 Task: Explore satellite view of the Petrified Forest National Park.
Action: Mouse moved to (54, 37)
Screenshot: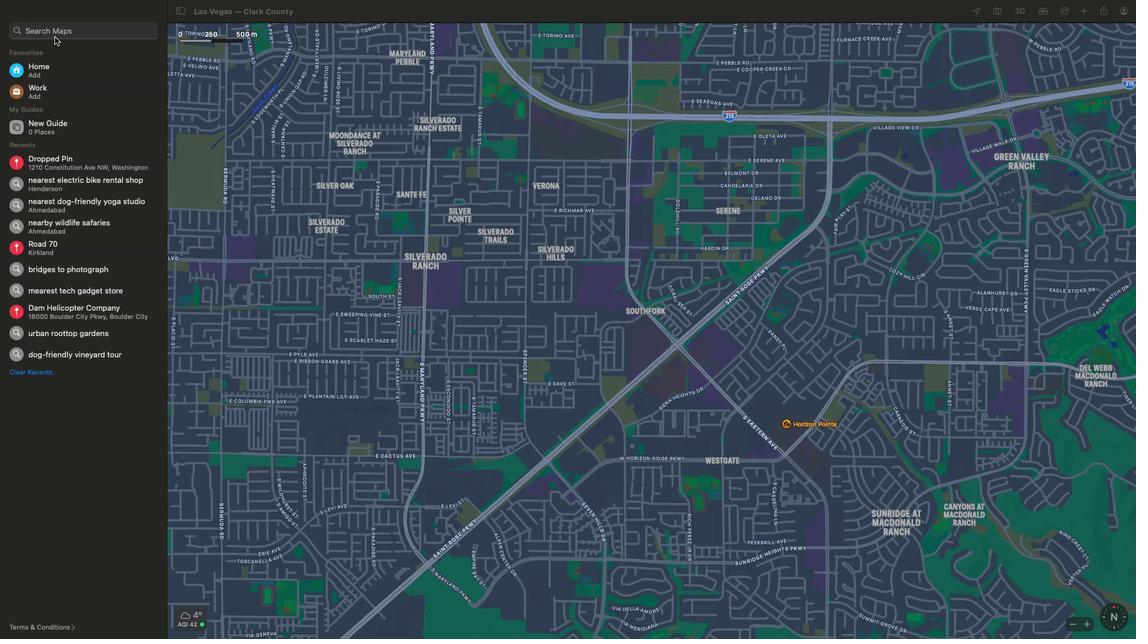 
Action: Mouse pressed left at (54, 37)
Screenshot: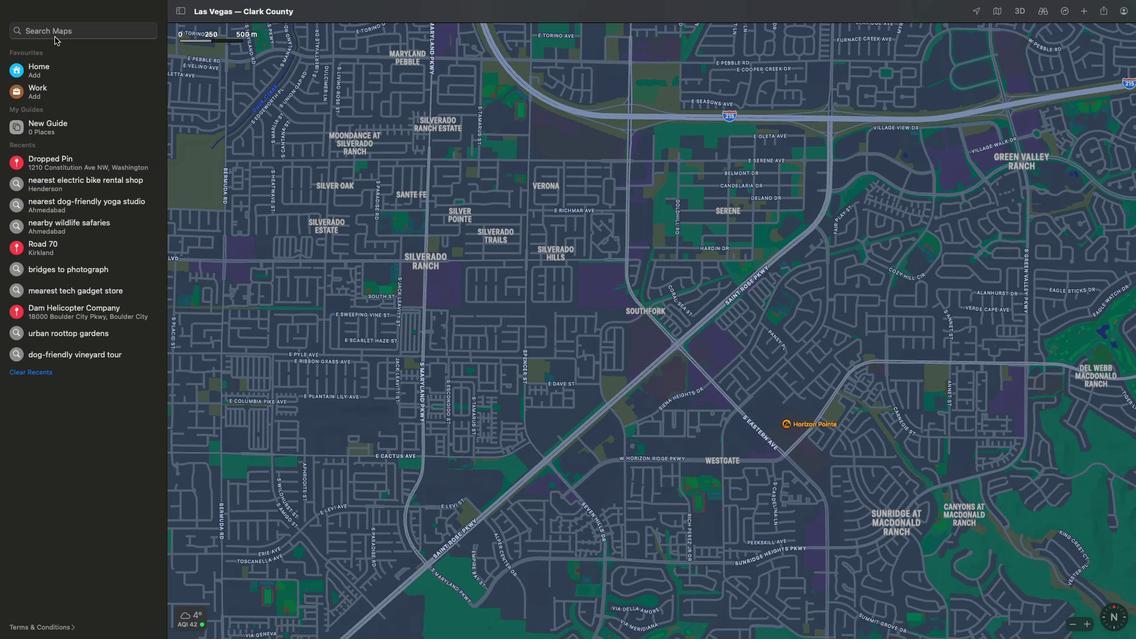 
Action: Mouse moved to (55, 31)
Screenshot: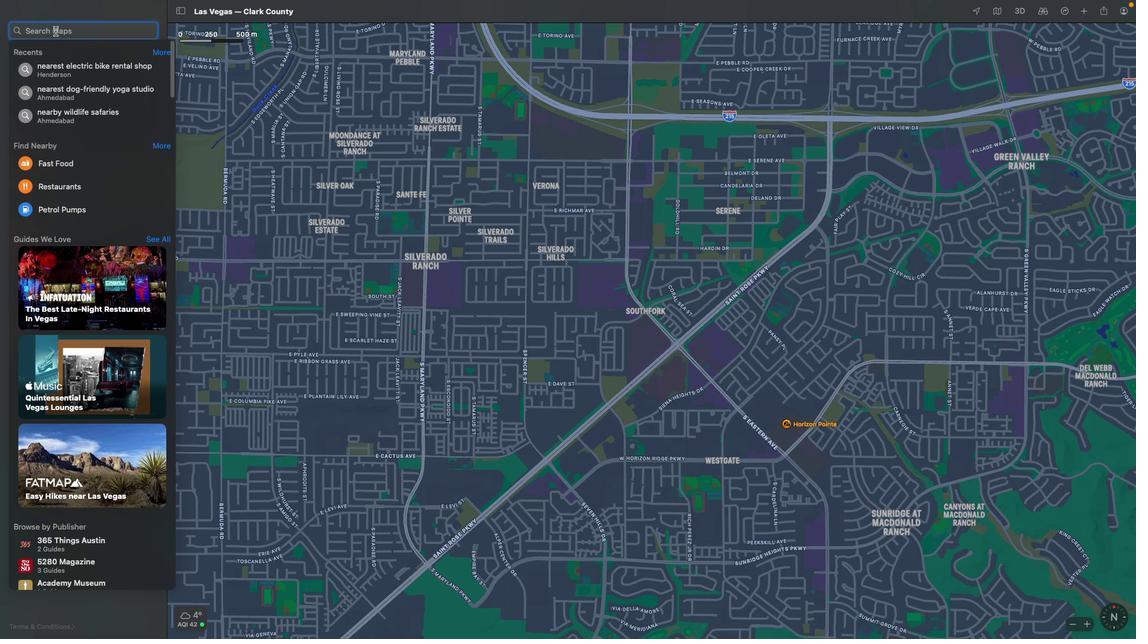 
Action: Key pressed Key.shift'P''e''t''r''i''f''i''e''d'Key.space'f''o''r''e''s''t'Key.spaceKey.shift'N''a''t''i''o'Key.backspace'o''n''a''l'Key.spaceKey.shift'p''a''r''k'Key.spaceKey.enter
Screenshot: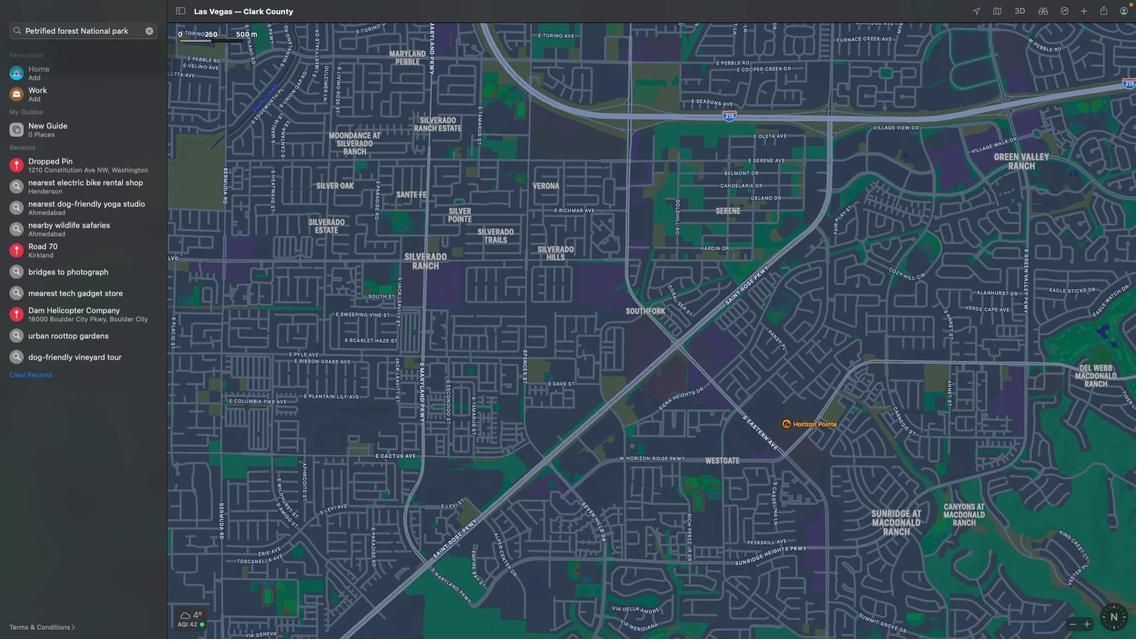 
Action: Mouse moved to (1003, 10)
Screenshot: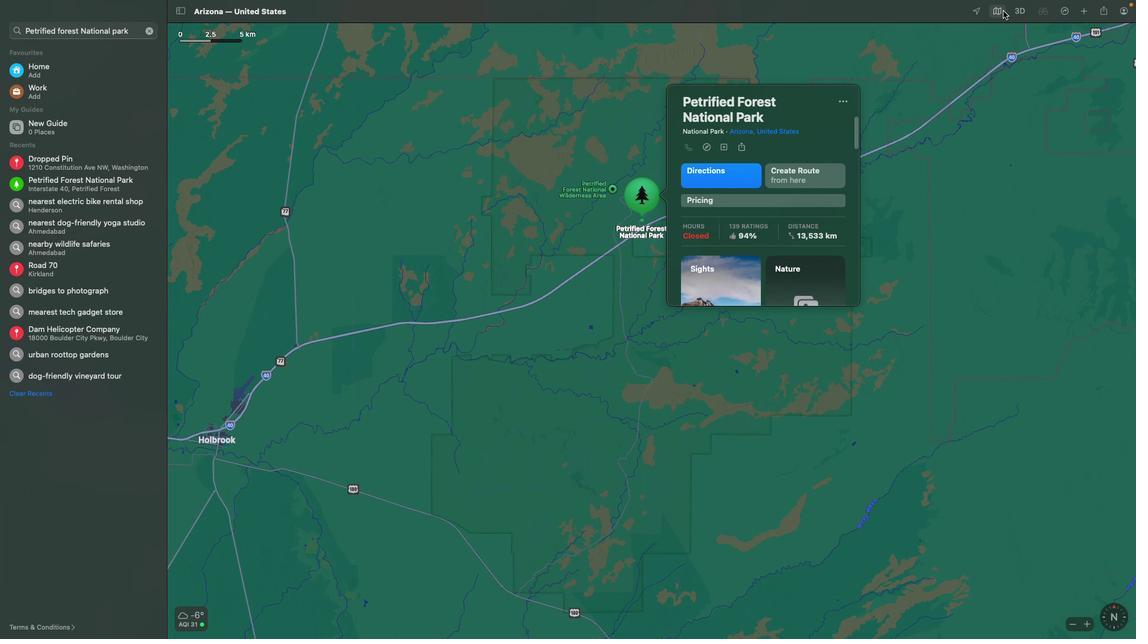 
Action: Mouse pressed left at (1003, 10)
Screenshot: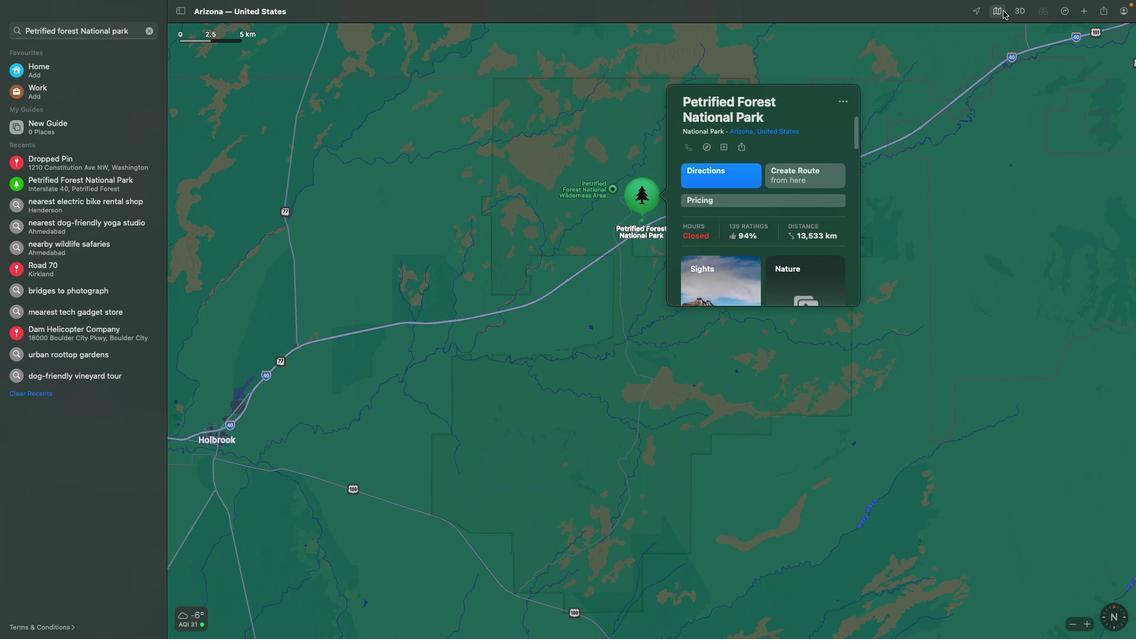 
Action: Mouse moved to (1042, 130)
Screenshot: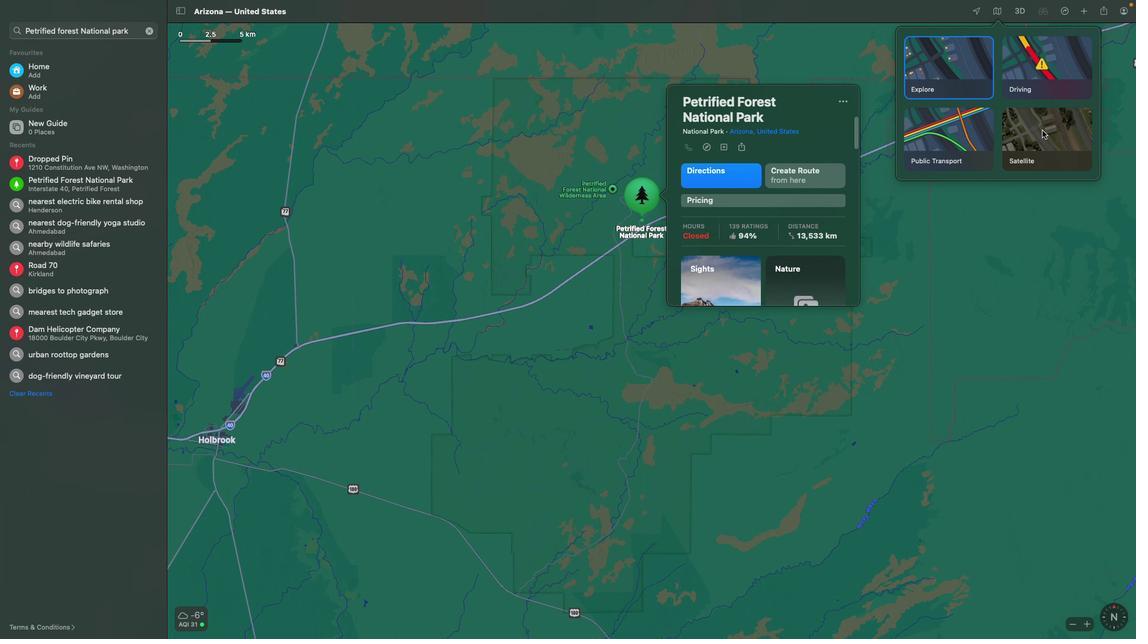 
Action: Mouse pressed left at (1042, 130)
Screenshot: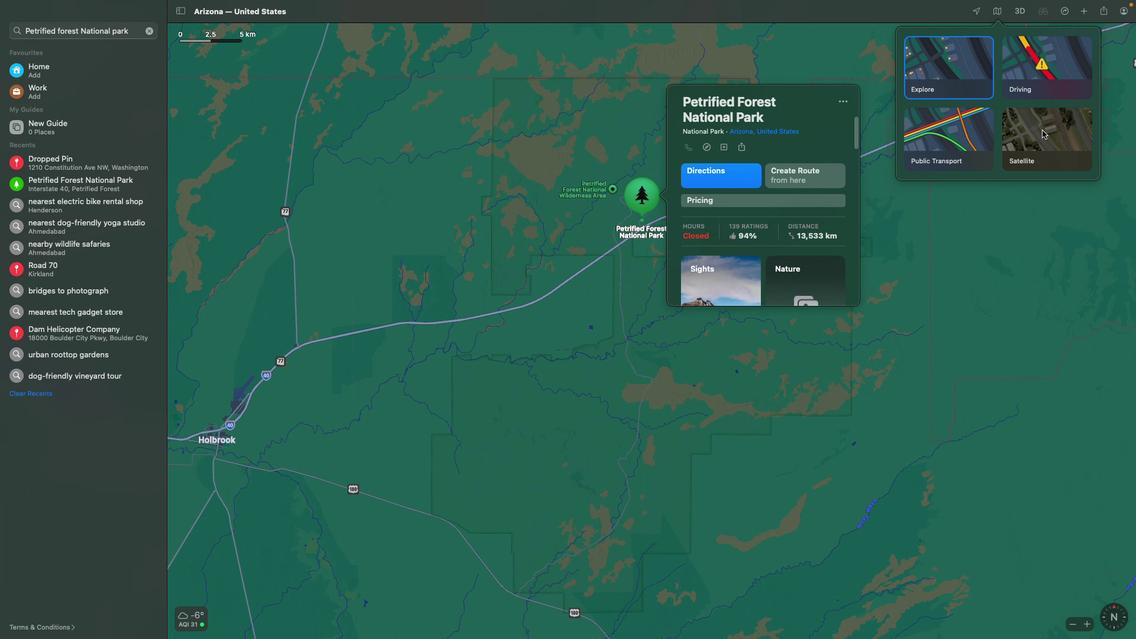 
Action: Mouse moved to (623, 267)
Screenshot: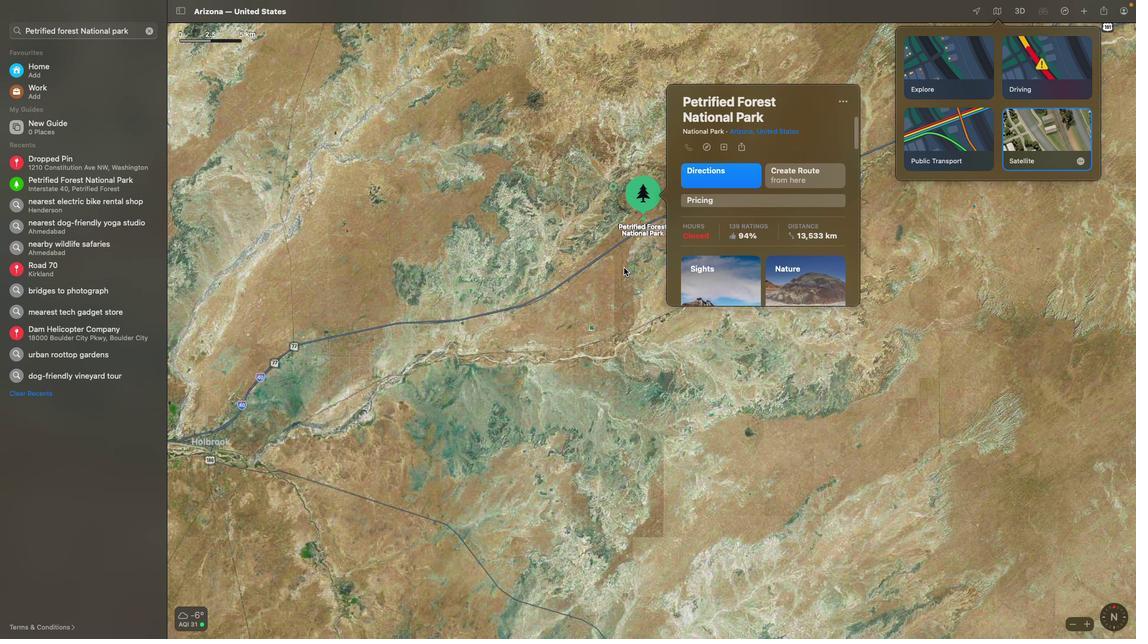 
Action: Mouse scrolled (623, 267) with delta (0, 0)
Screenshot: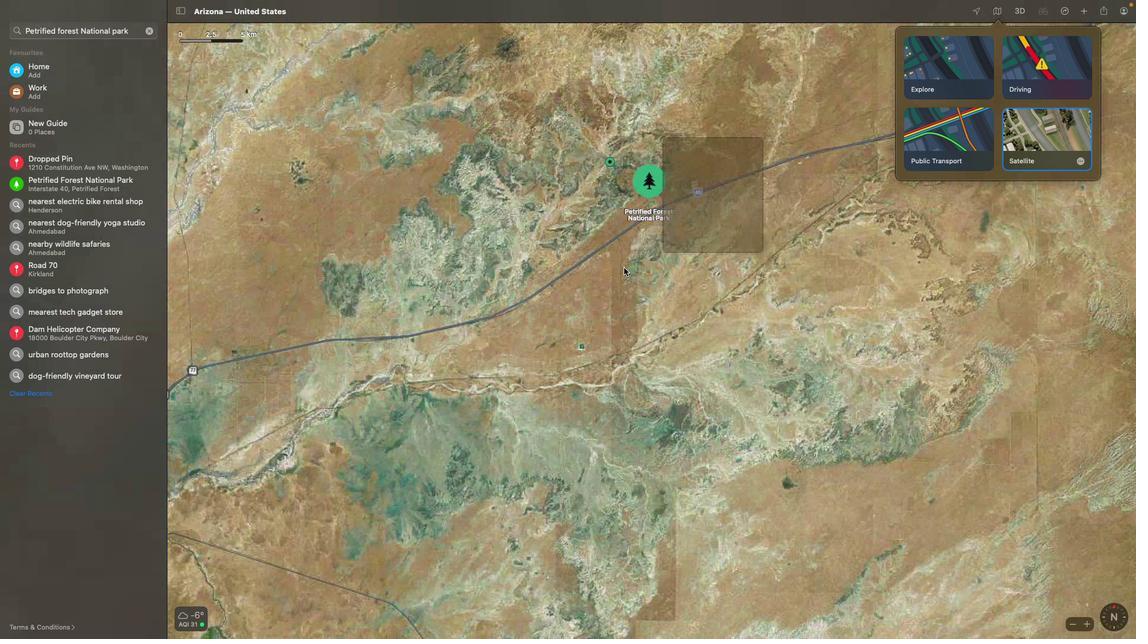 
Action: Mouse scrolled (623, 267) with delta (0, 0)
Screenshot: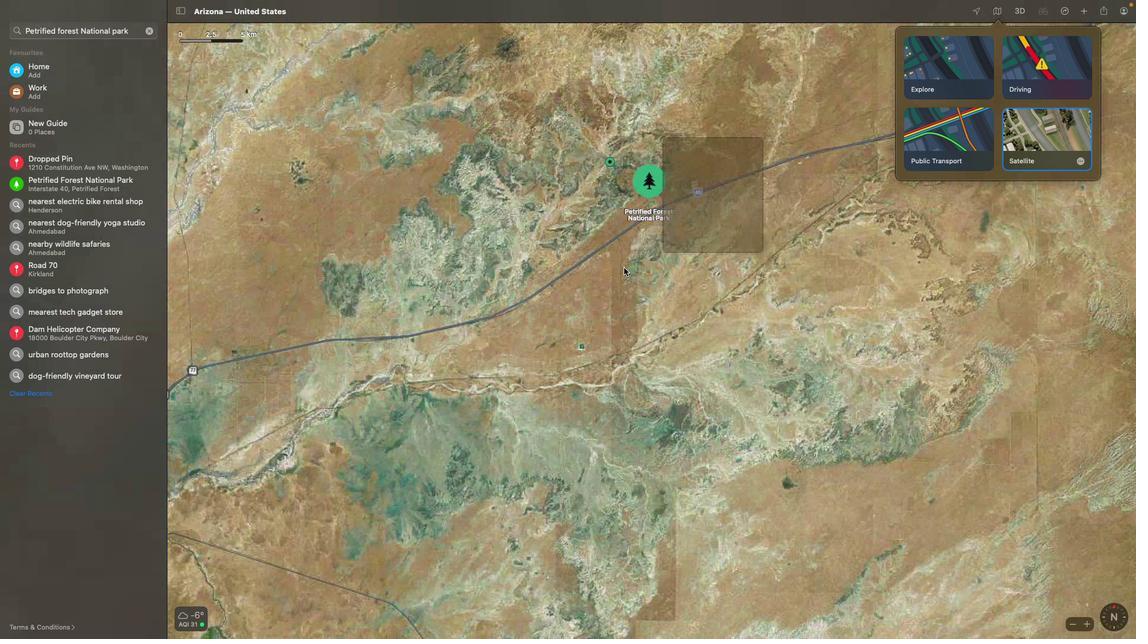 
Action: Mouse scrolled (623, 267) with delta (0, 1)
Screenshot: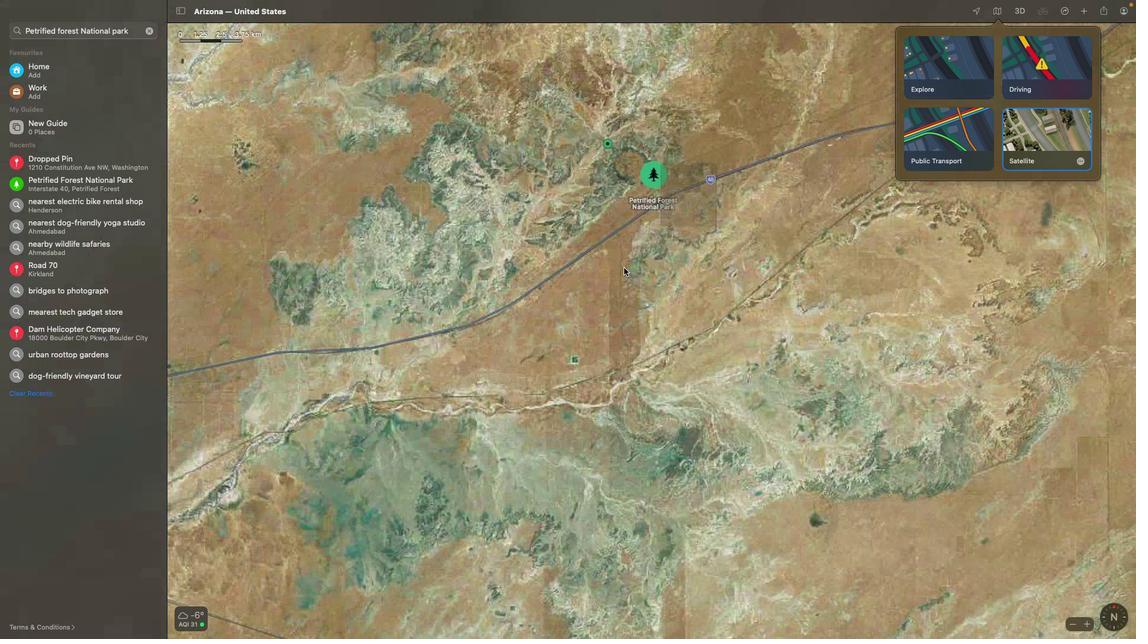 
Action: Mouse scrolled (623, 267) with delta (0, 2)
Screenshot: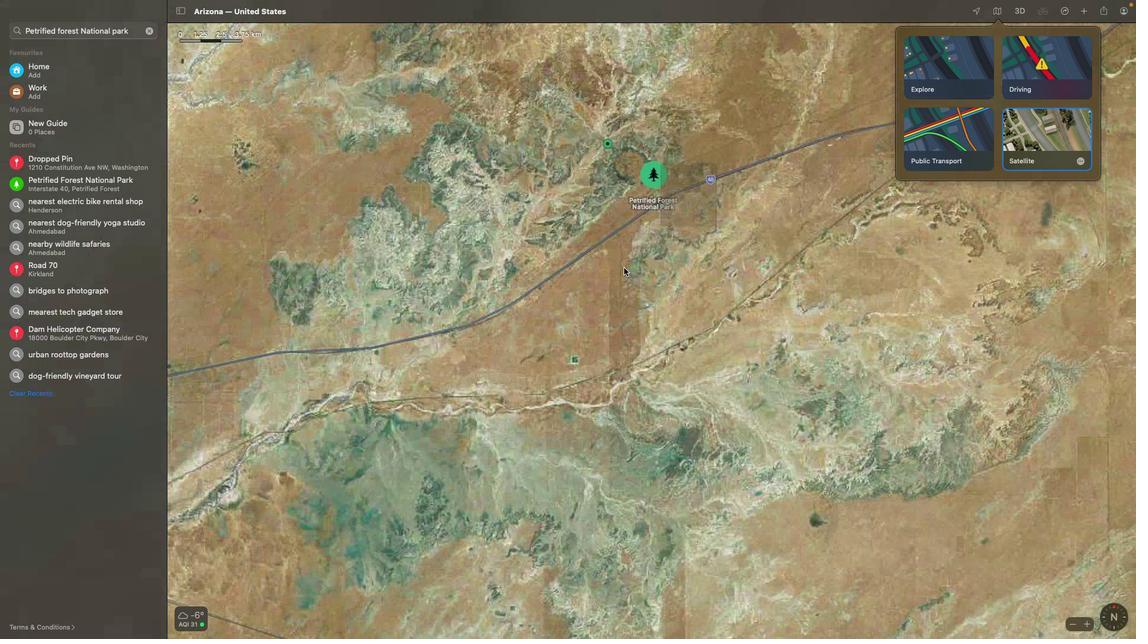 
Action: Mouse scrolled (623, 267) with delta (0, 3)
Screenshot: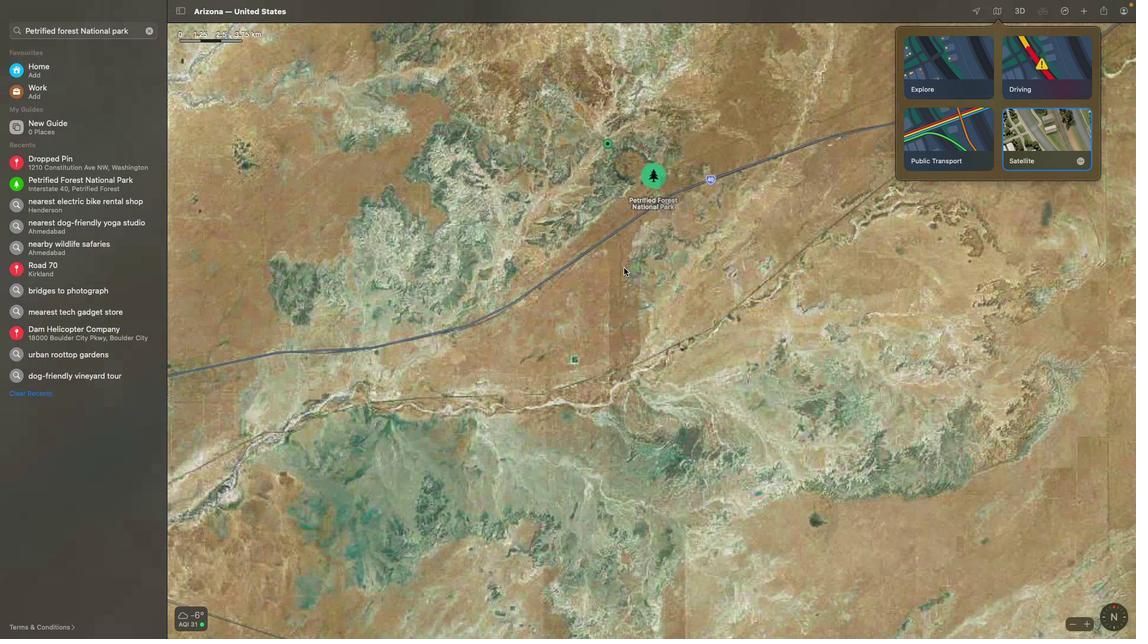 
Action: Mouse scrolled (623, 267) with delta (0, 0)
Screenshot: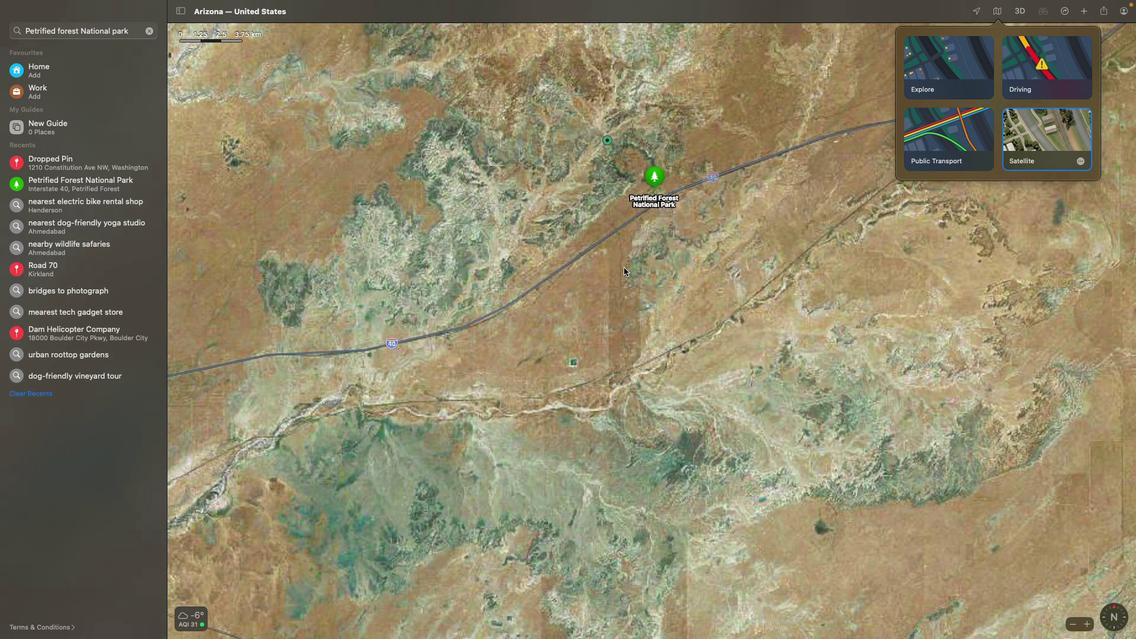 
Action: Mouse scrolled (623, 267) with delta (0, 0)
Screenshot: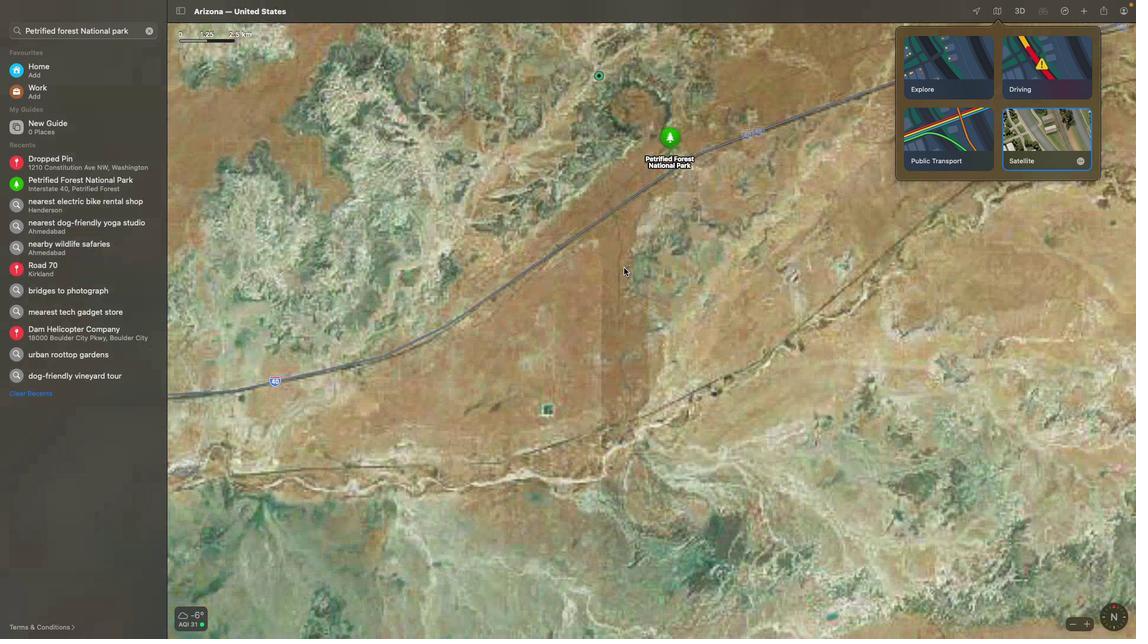 
Action: Mouse scrolled (623, 267) with delta (0, 1)
Screenshot: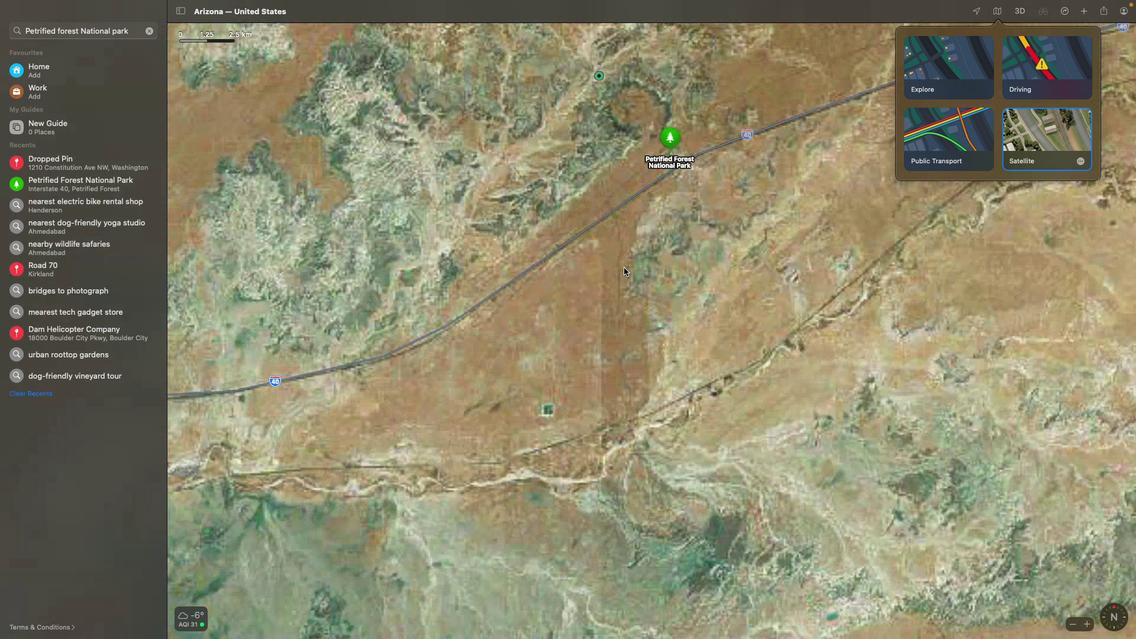 
Action: Mouse scrolled (623, 267) with delta (0, 2)
Screenshot: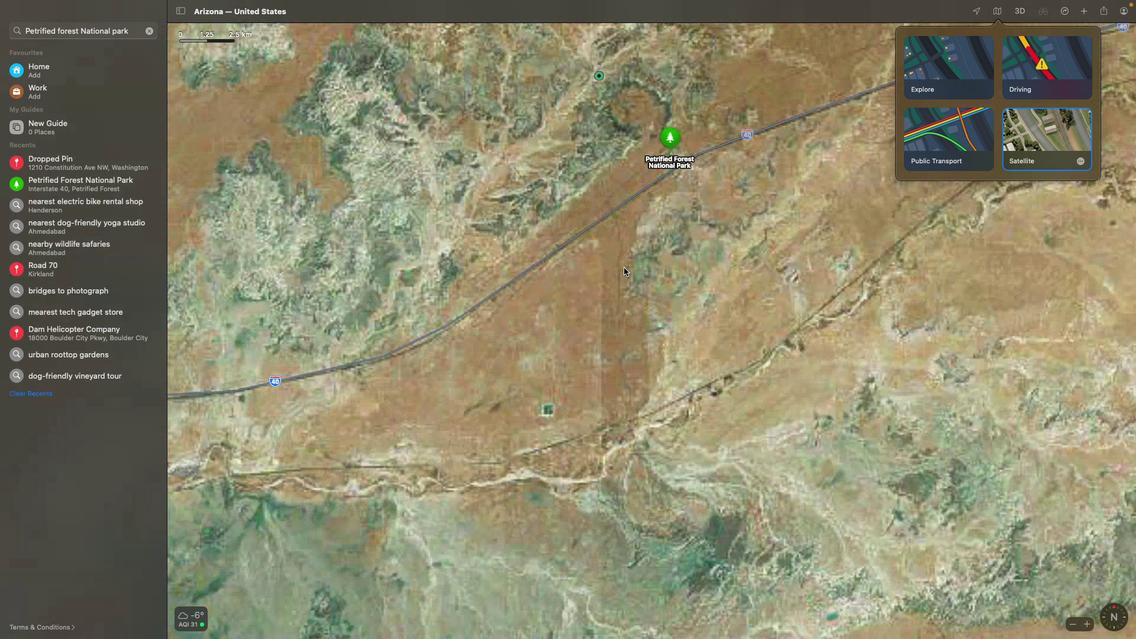 
Action: Mouse scrolled (623, 267) with delta (0, 3)
Screenshot: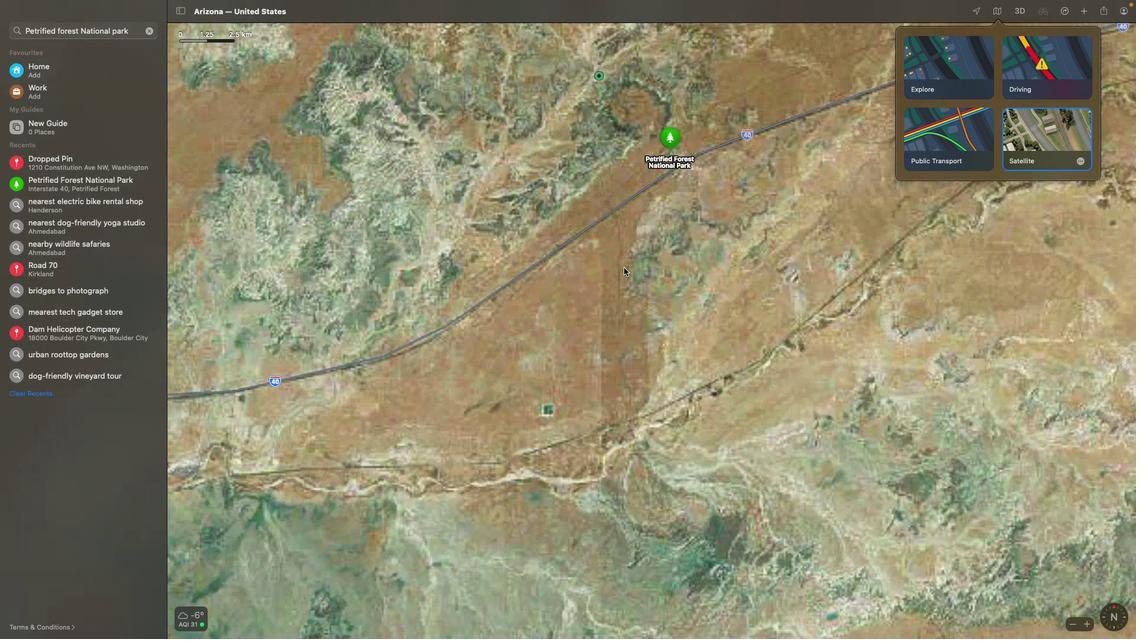 
Action: Mouse moved to (645, 228)
Screenshot: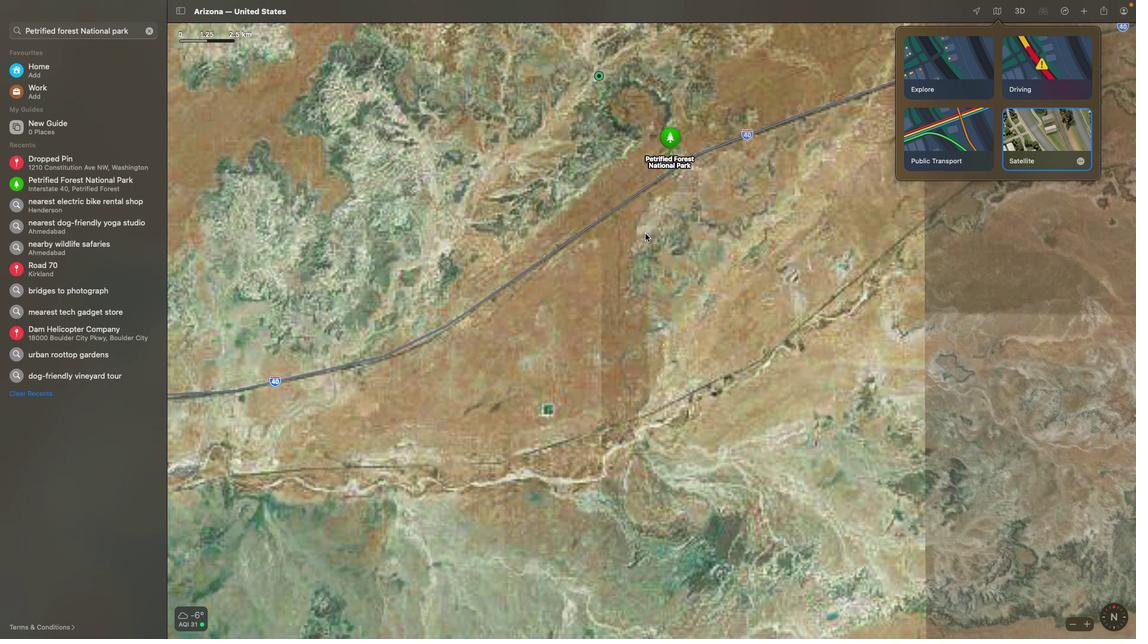 
Action: Mouse pressed left at (645, 228)
Screenshot: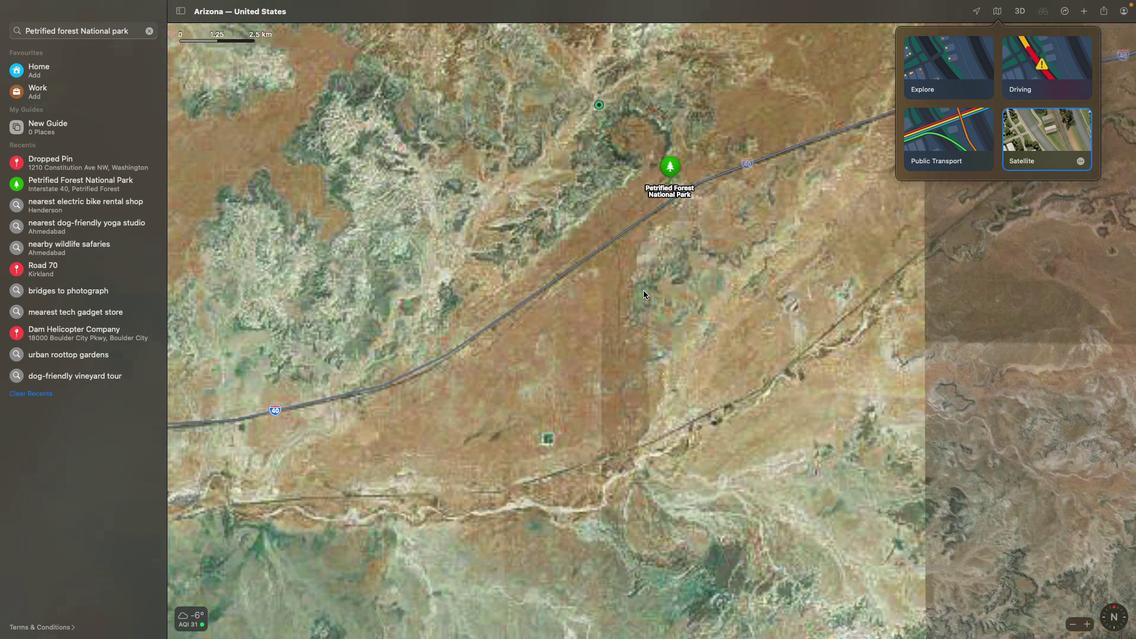 
Action: Mouse moved to (638, 352)
Screenshot: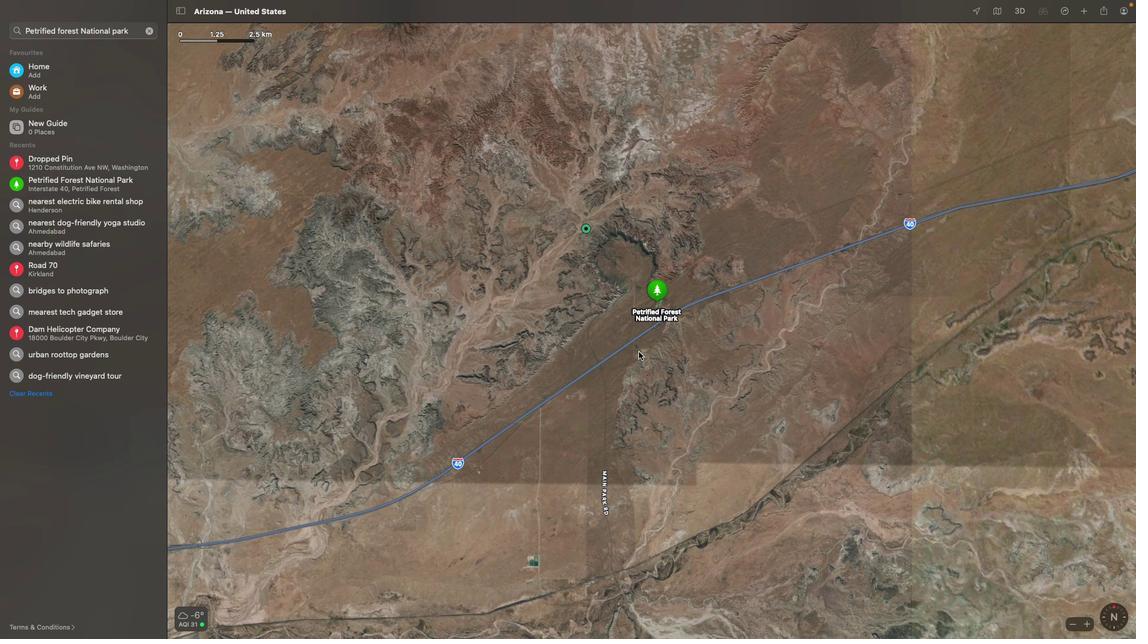 
Action: Mouse scrolled (638, 352) with delta (0, 0)
Screenshot: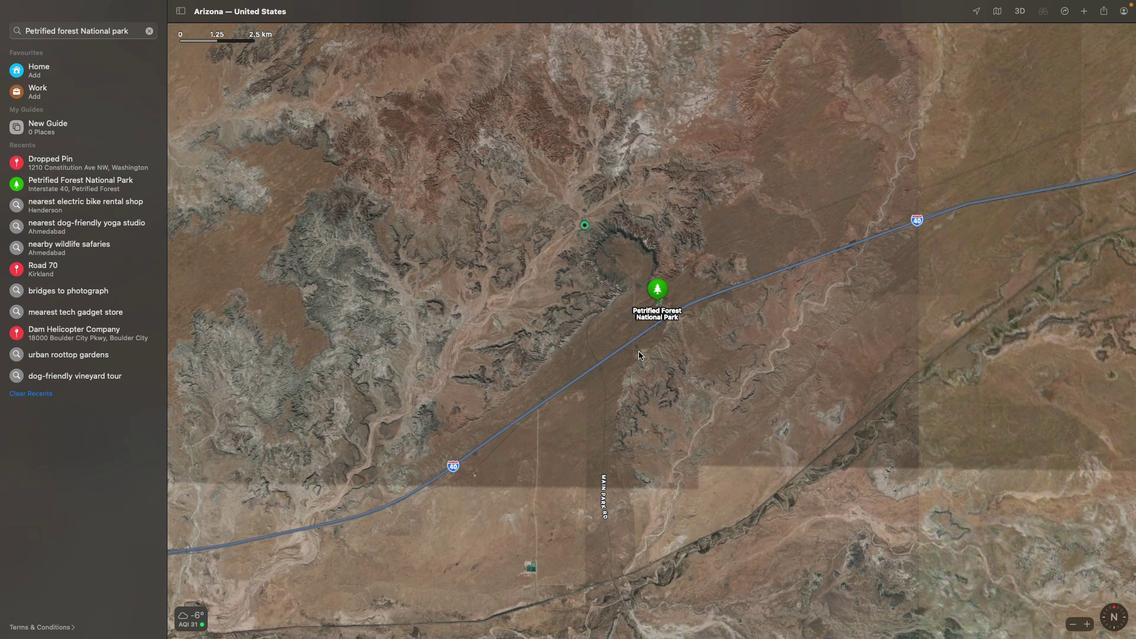 
Action: Mouse scrolled (638, 352) with delta (0, 0)
Screenshot: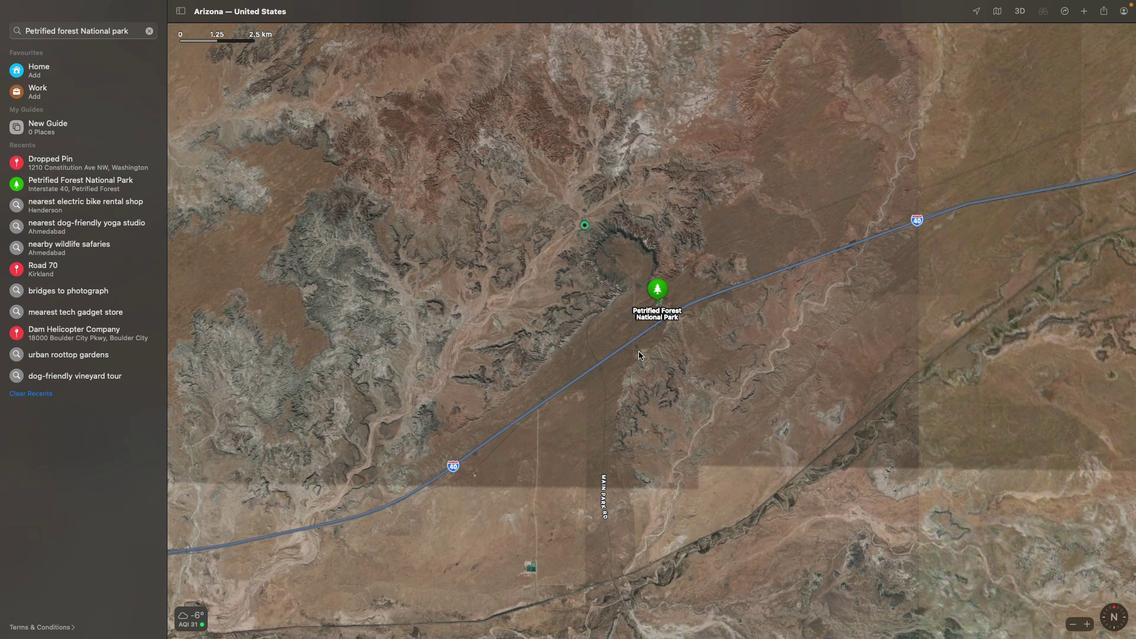 
Action: Mouse scrolled (638, 352) with delta (0, 1)
Screenshot: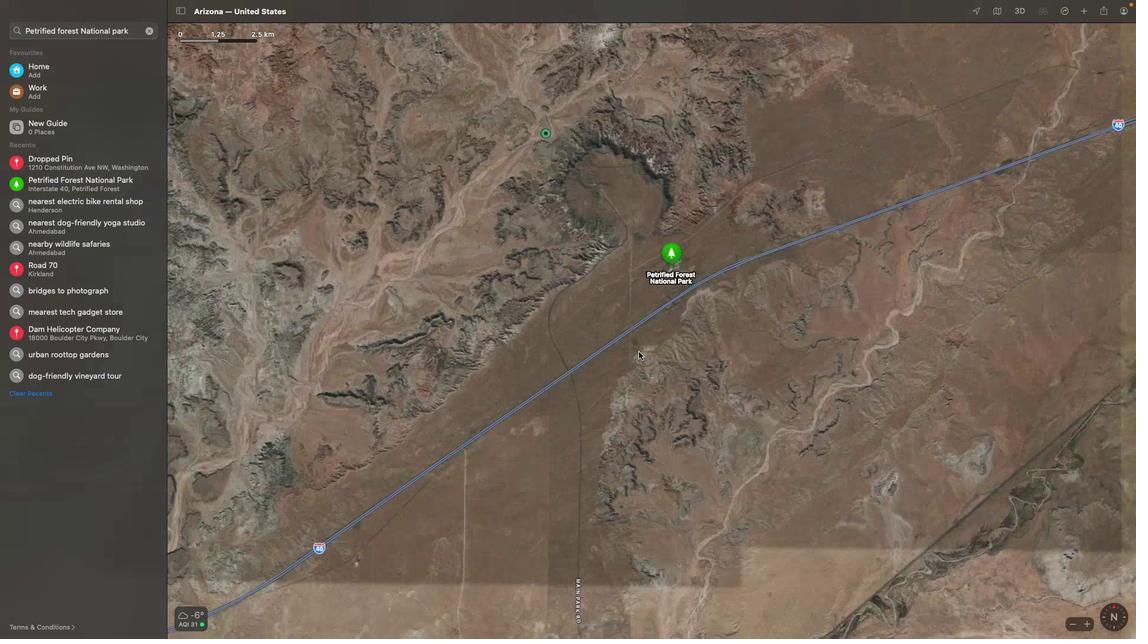
Action: Mouse scrolled (638, 352) with delta (0, 2)
Screenshot: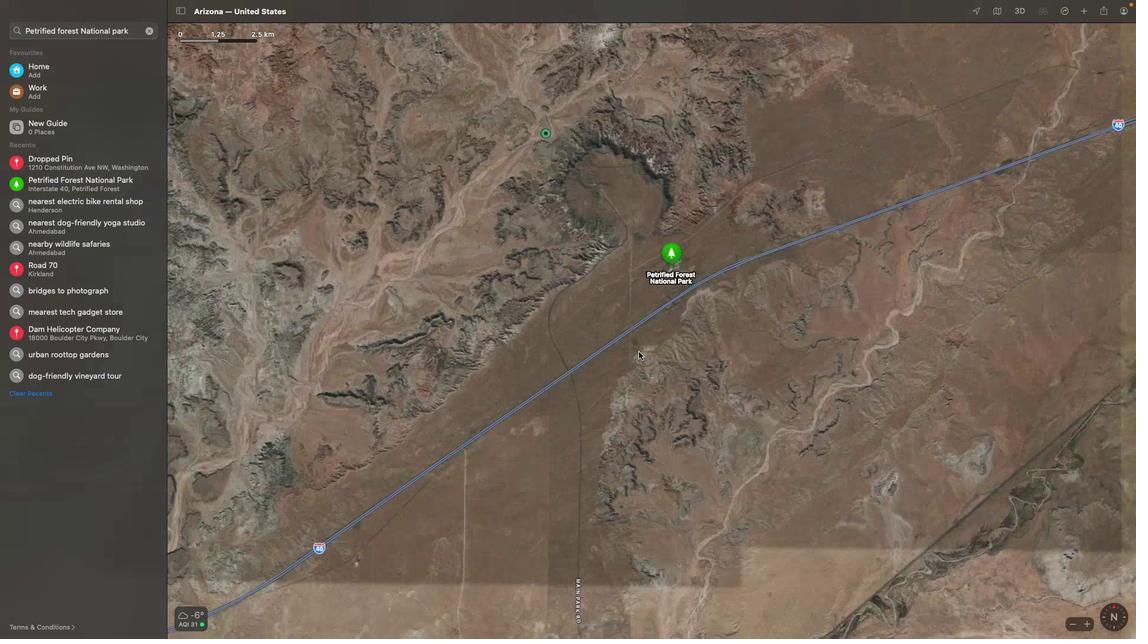
Action: Mouse scrolled (638, 352) with delta (0, 3)
Screenshot: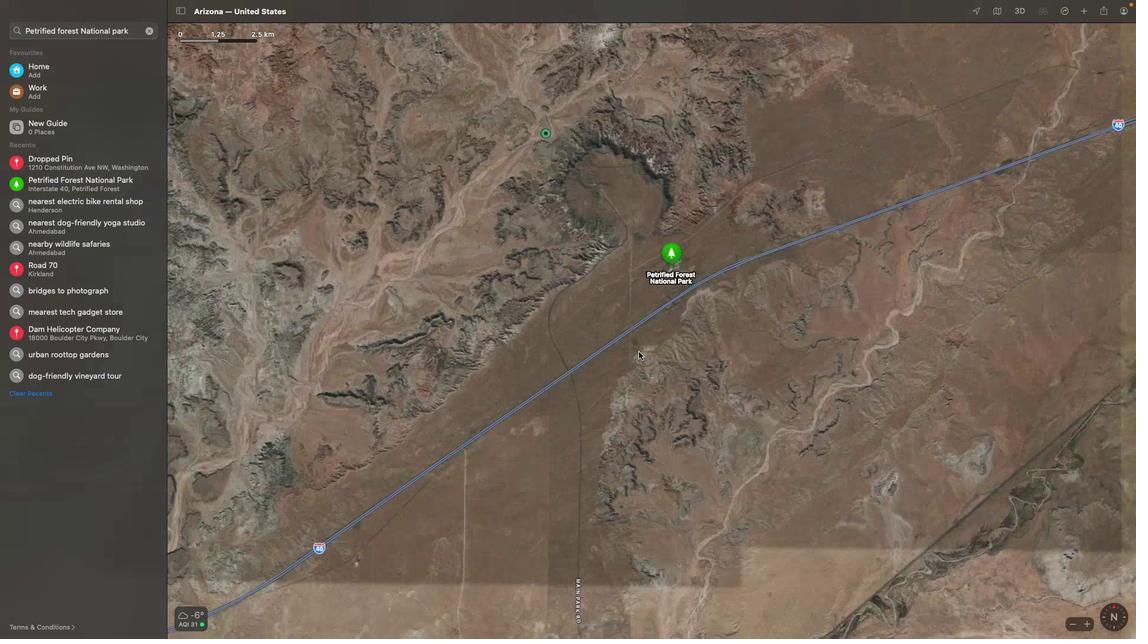 
Action: Mouse scrolled (638, 352) with delta (0, 4)
Screenshot: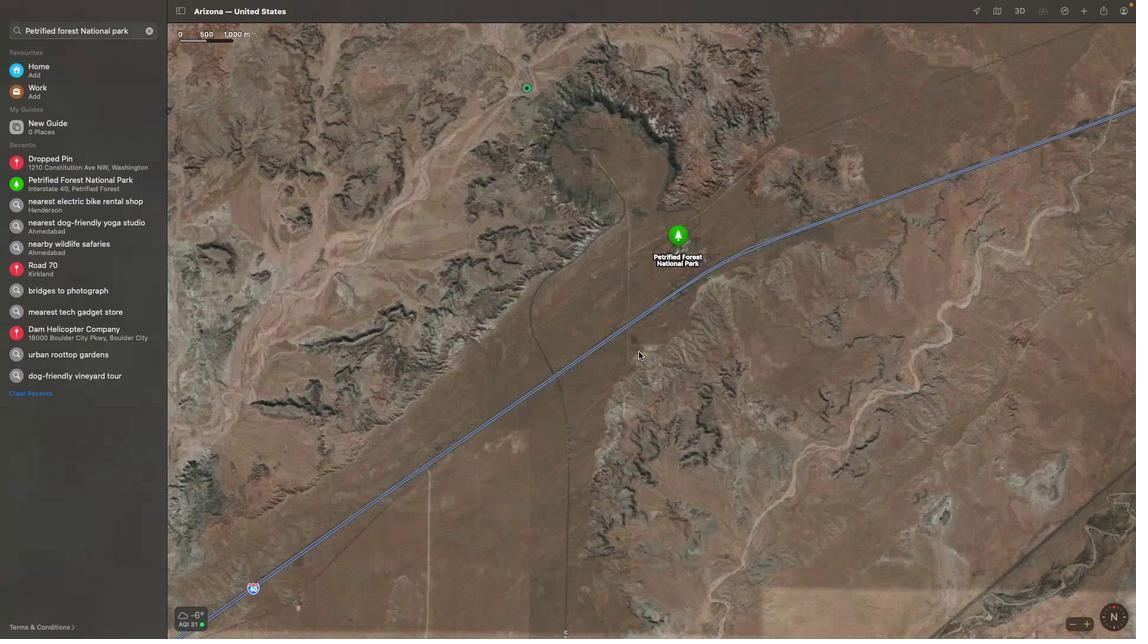 
Action: Mouse scrolled (638, 352) with delta (0, 4)
Screenshot: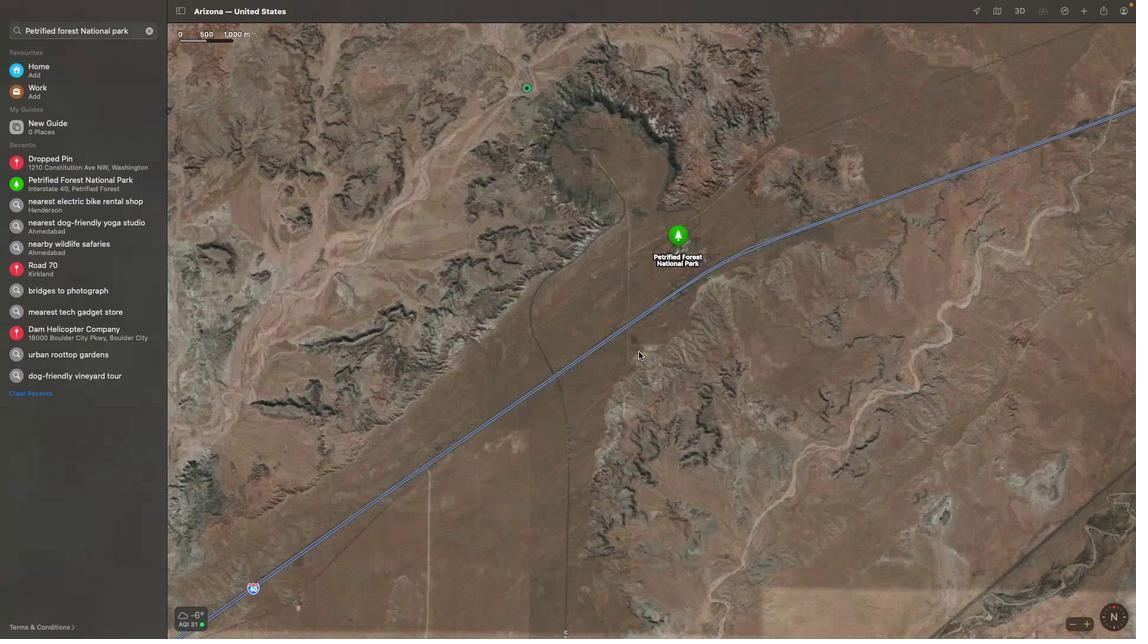 
Action: Mouse moved to (675, 288)
Screenshot: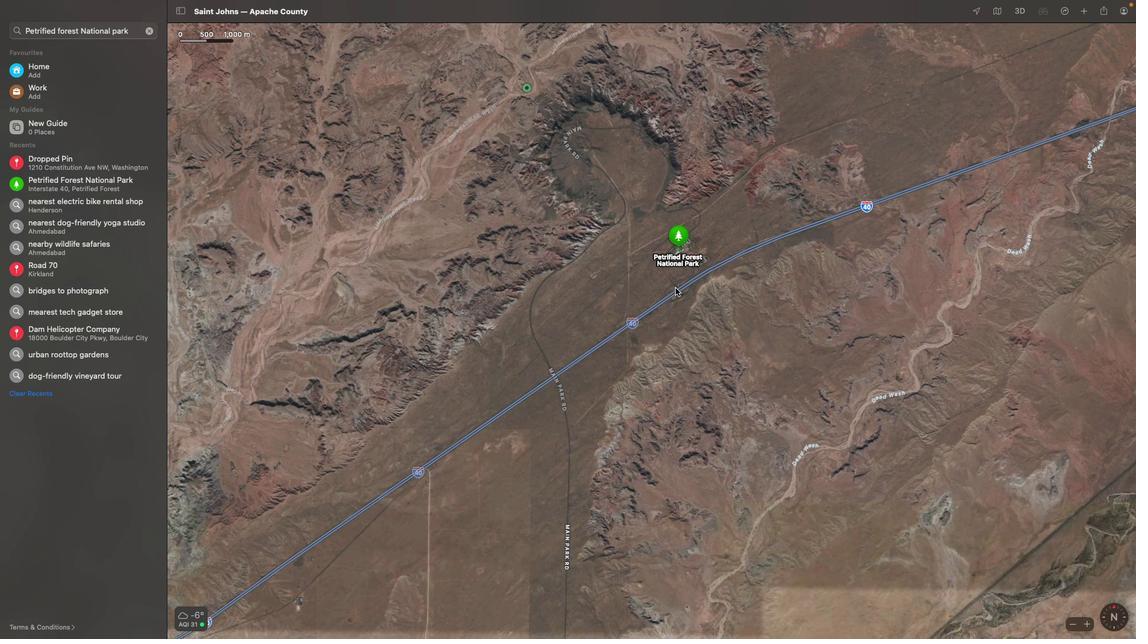 
Action: Mouse scrolled (675, 288) with delta (0, 0)
Screenshot: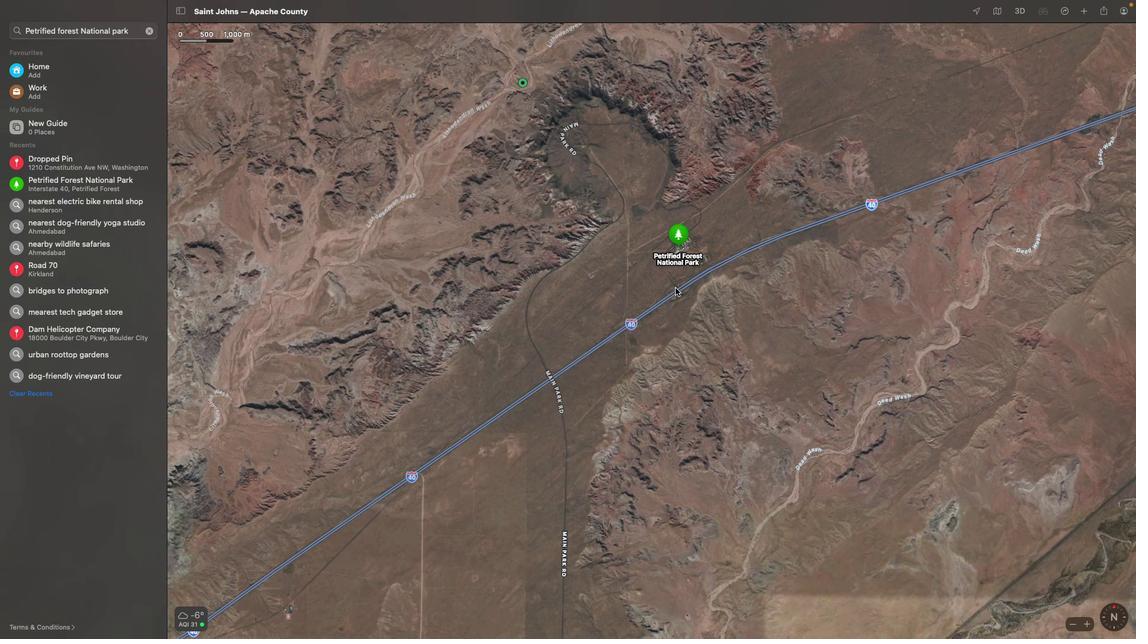 
Action: Mouse scrolled (675, 288) with delta (0, 0)
Screenshot: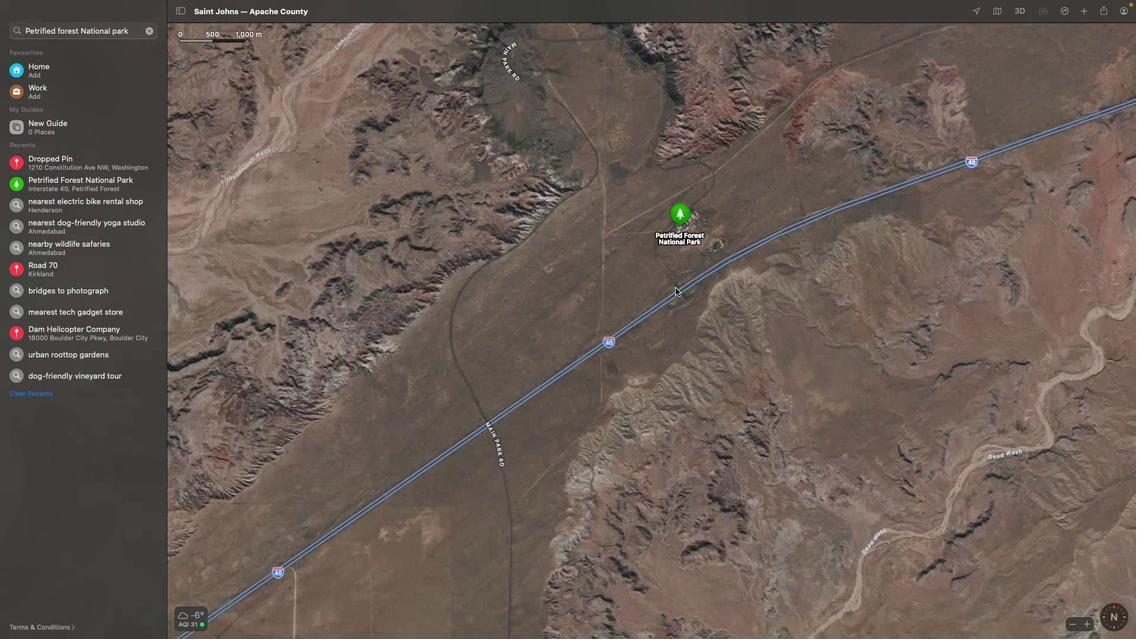 
Action: Mouse scrolled (675, 288) with delta (0, 1)
Screenshot: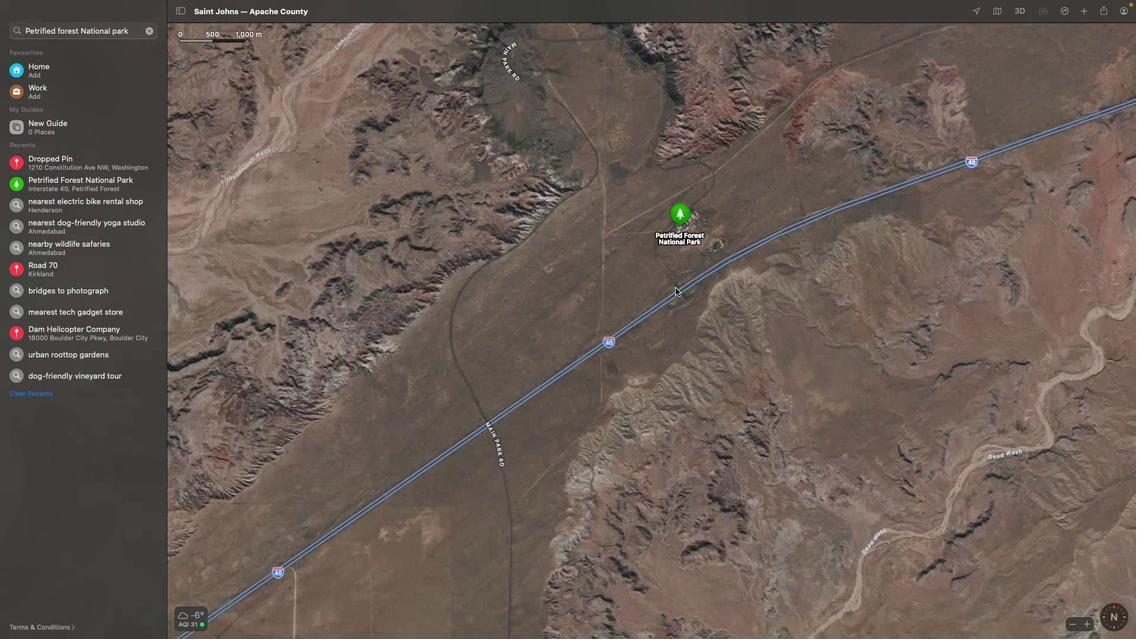 
Action: Mouse scrolled (675, 288) with delta (0, 2)
Screenshot: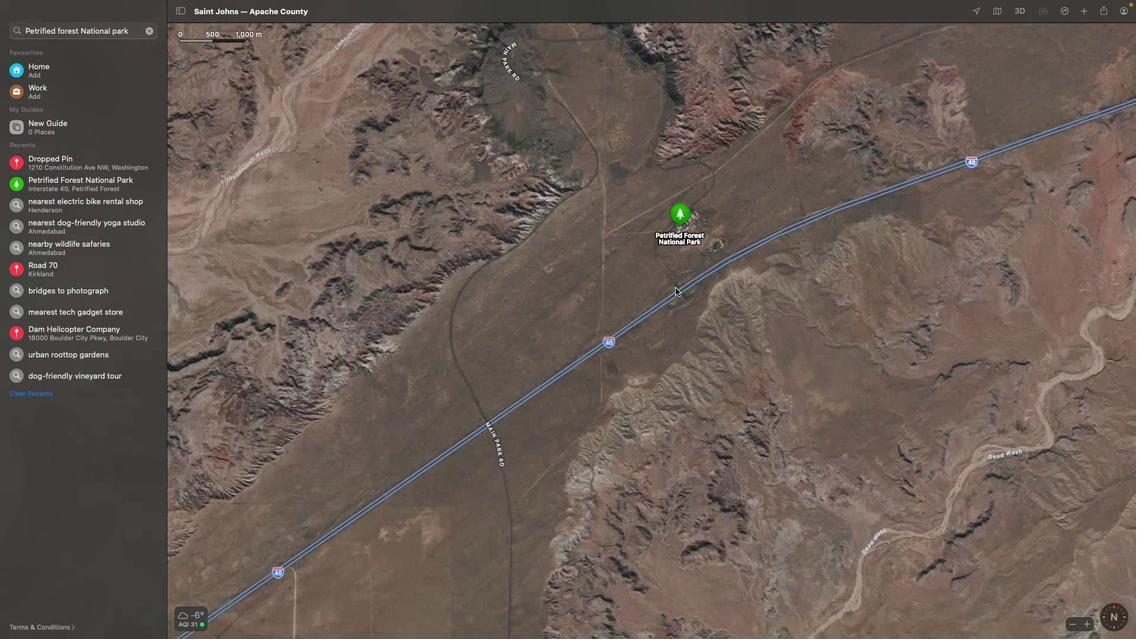 
Action: Mouse scrolled (675, 288) with delta (0, 3)
Screenshot: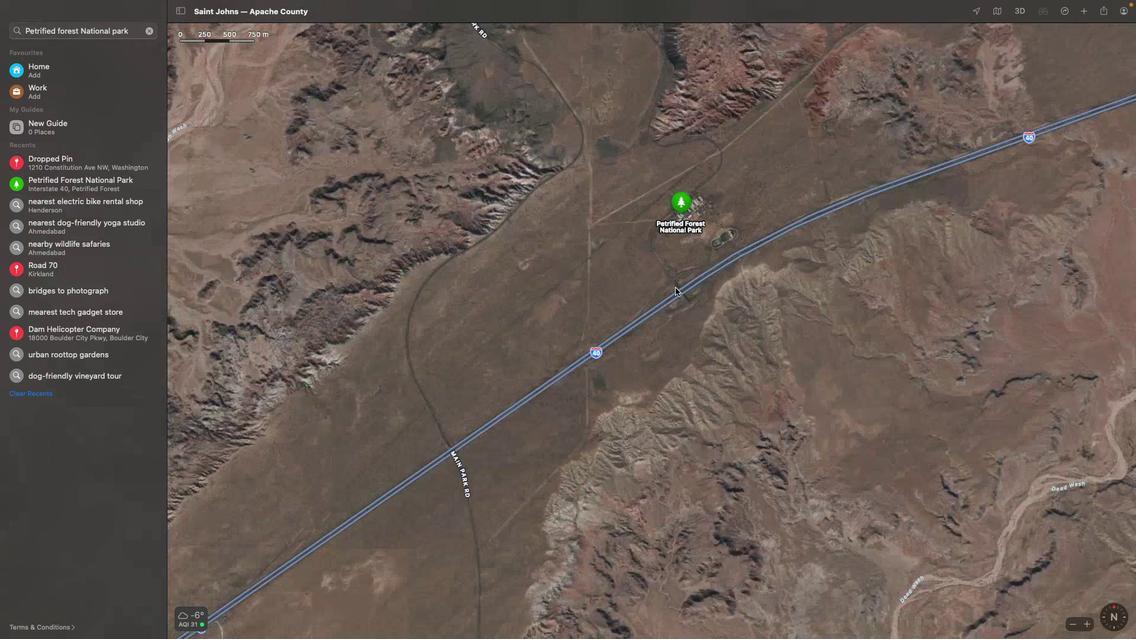 
Action: Mouse scrolled (675, 288) with delta (0, 4)
Screenshot: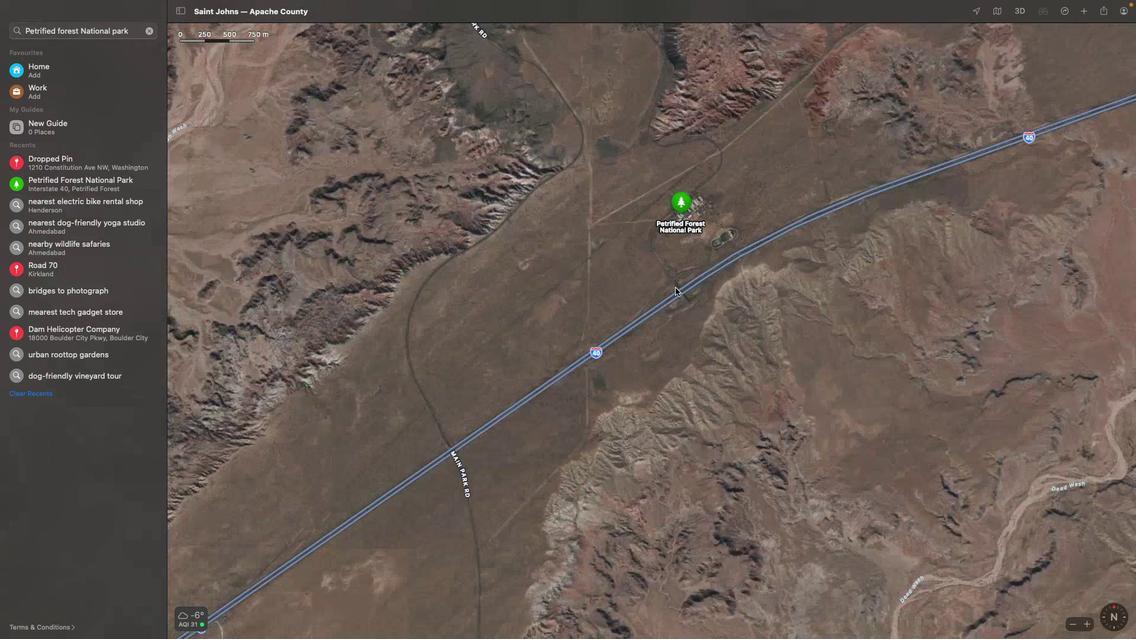 
Action: Mouse moved to (665, 245)
Screenshot: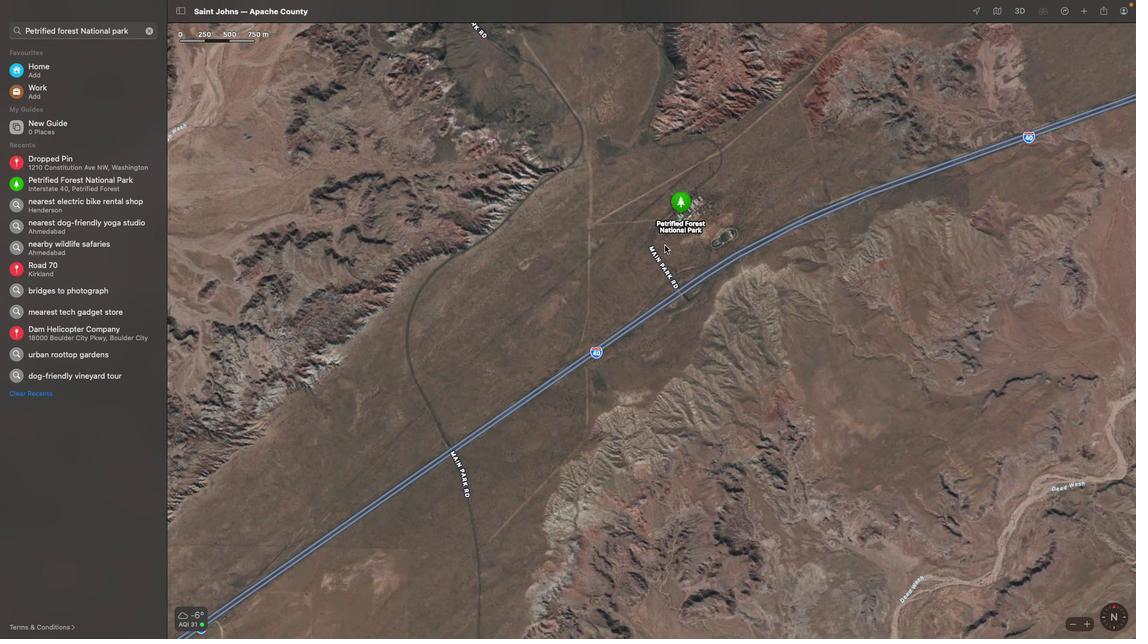 
Action: Mouse scrolled (665, 245) with delta (0, 0)
Screenshot: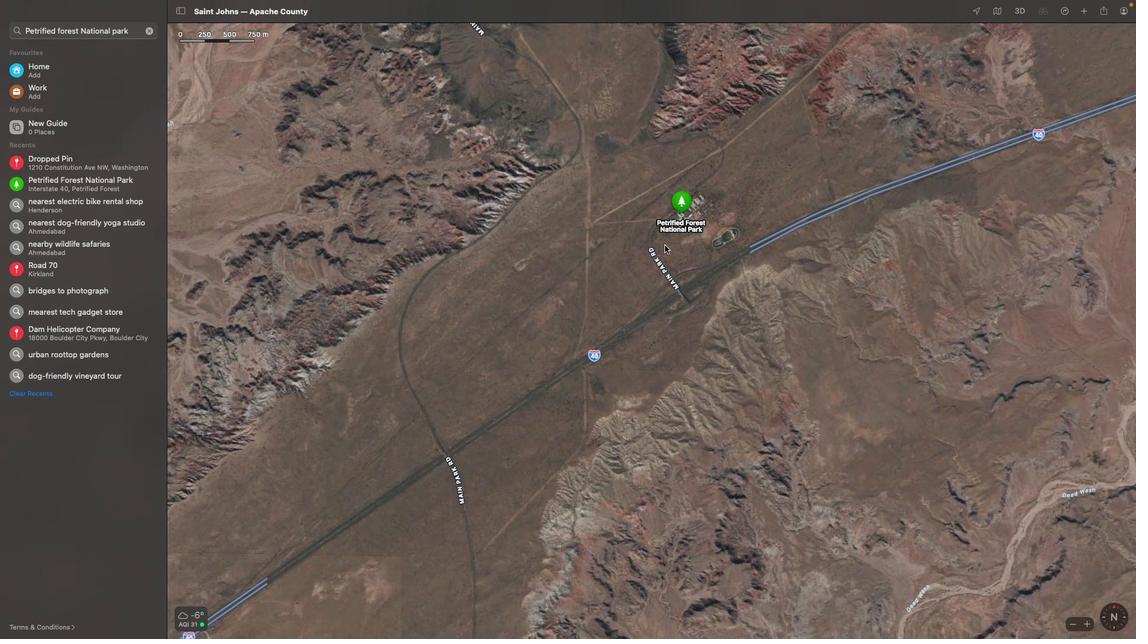 
Action: Mouse scrolled (665, 245) with delta (0, 0)
Screenshot: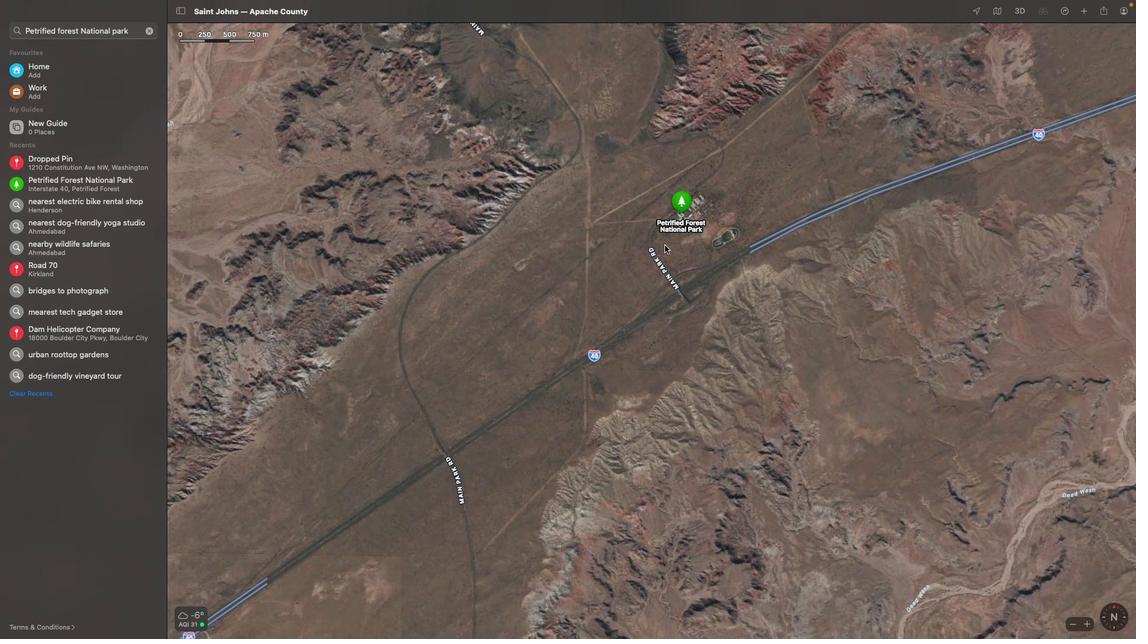 
Action: Mouse scrolled (665, 245) with delta (0, 1)
Screenshot: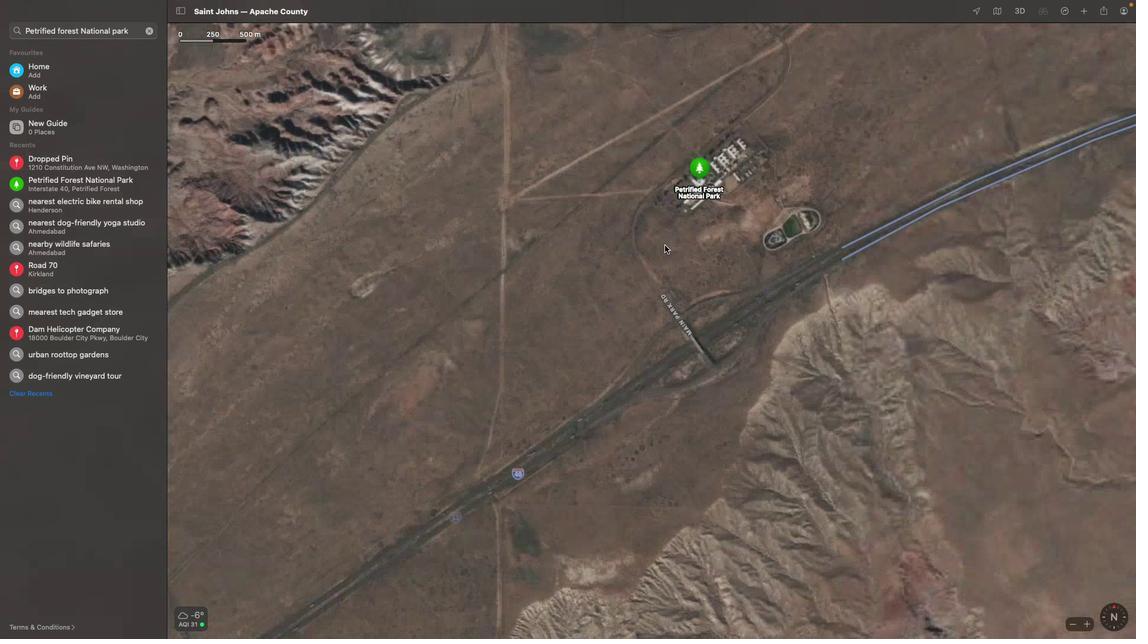 
Action: Mouse scrolled (665, 245) with delta (0, 2)
Screenshot: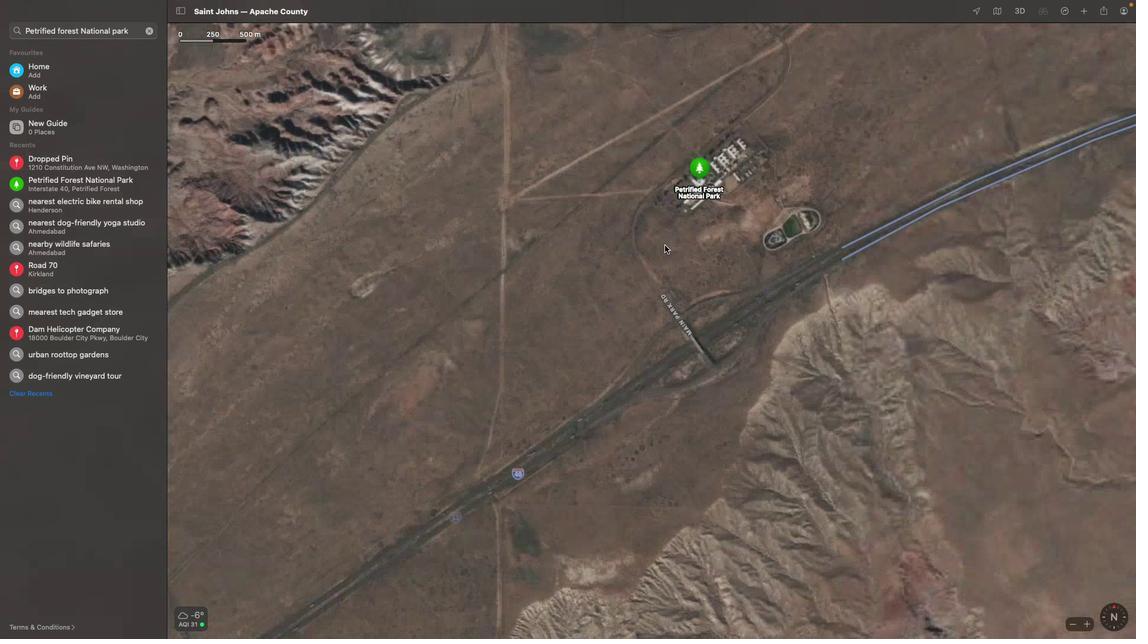 
Action: Mouse scrolled (665, 245) with delta (0, 3)
Screenshot: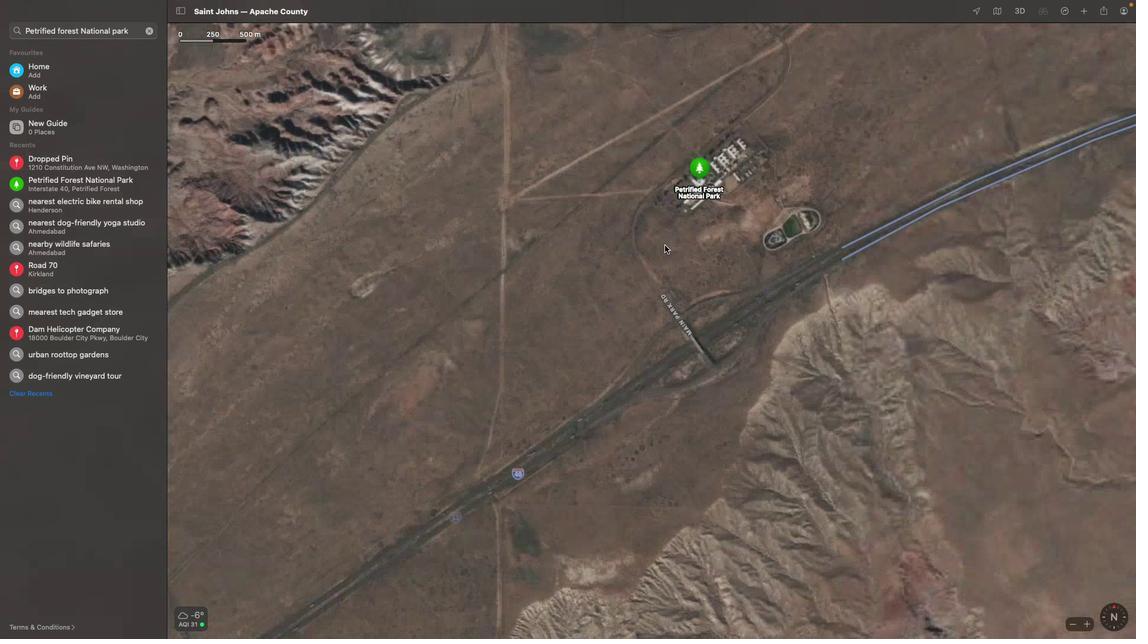 
Action: Mouse scrolled (665, 245) with delta (0, 4)
Screenshot: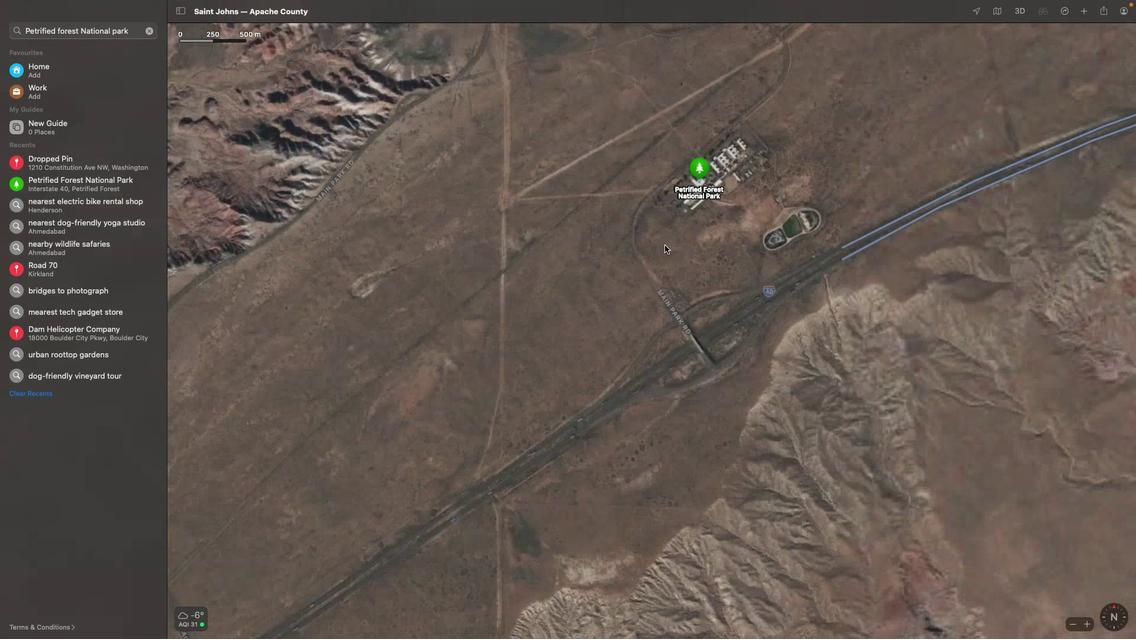 
Action: Mouse scrolled (665, 245) with delta (0, 4)
Screenshot: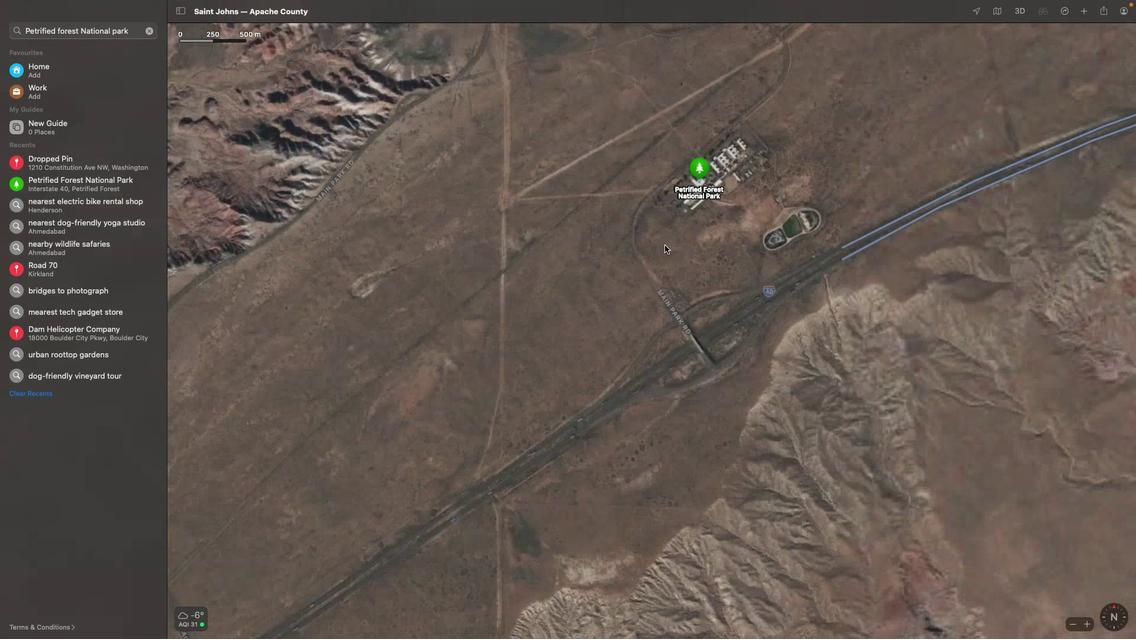 
Action: Mouse moved to (655, 279)
Screenshot: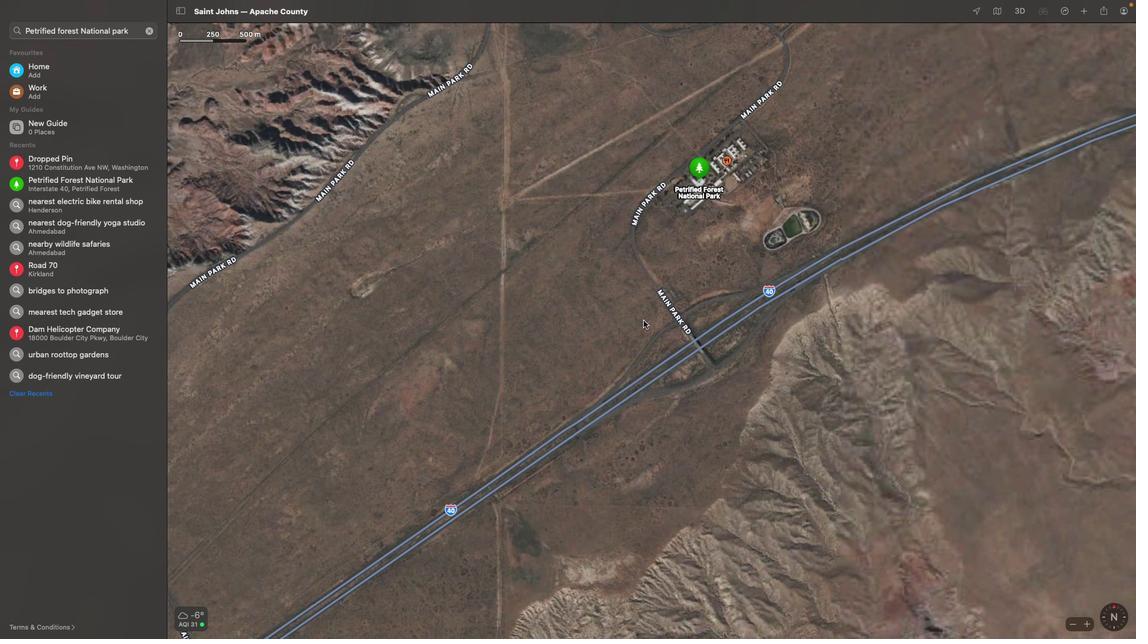 
Action: Mouse pressed left at (655, 279)
Screenshot: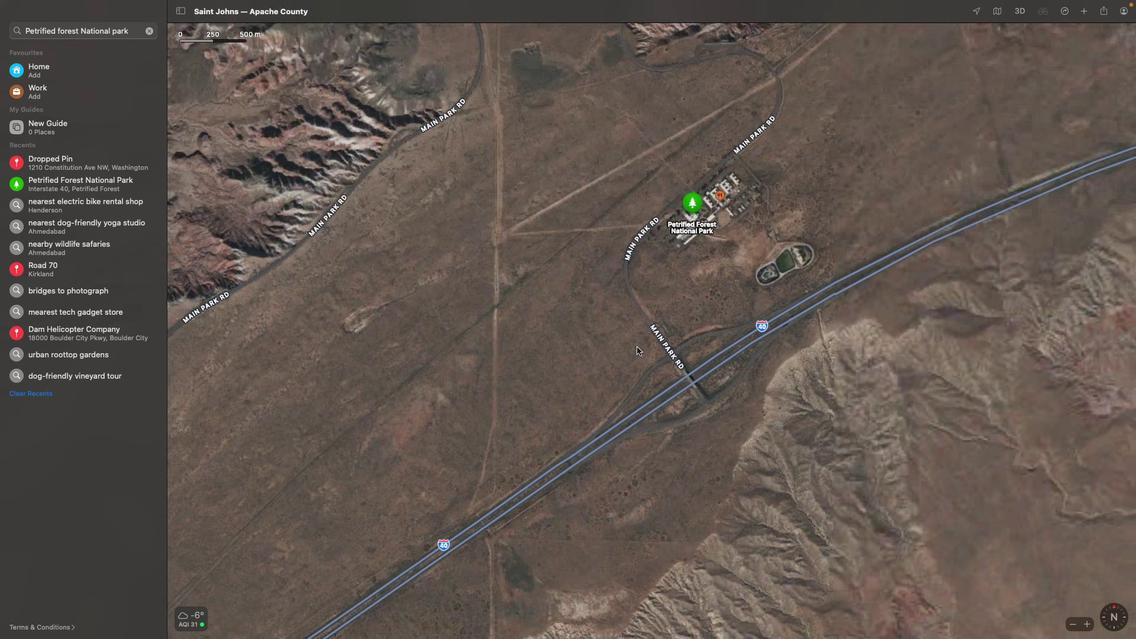 
Action: Mouse moved to (681, 288)
Screenshot: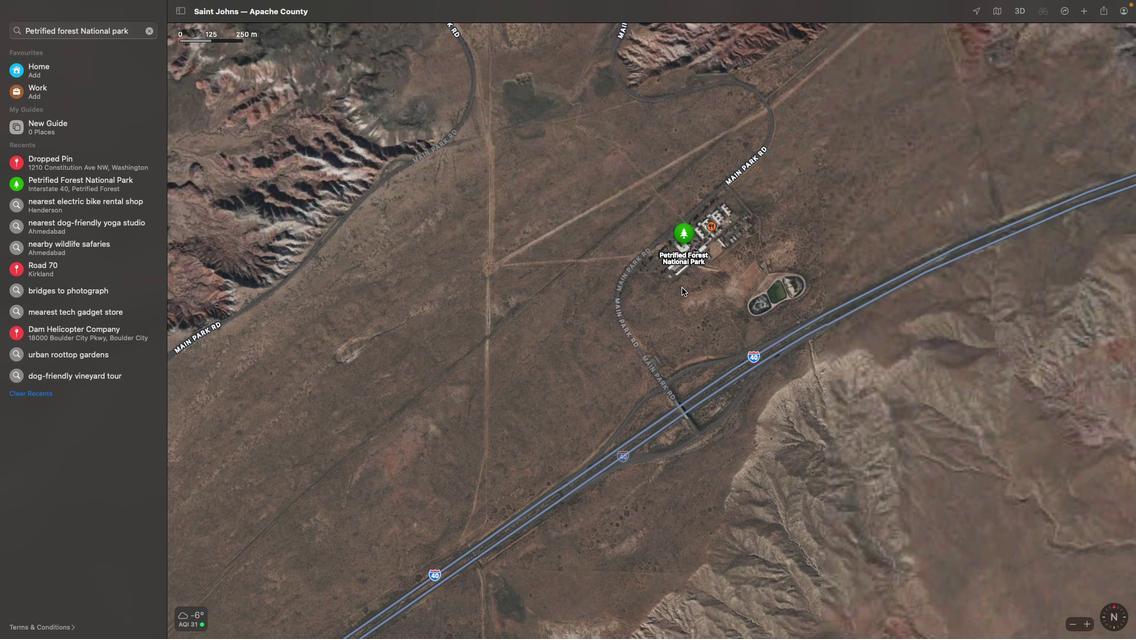 
Action: Mouse scrolled (681, 288) with delta (0, 0)
Screenshot: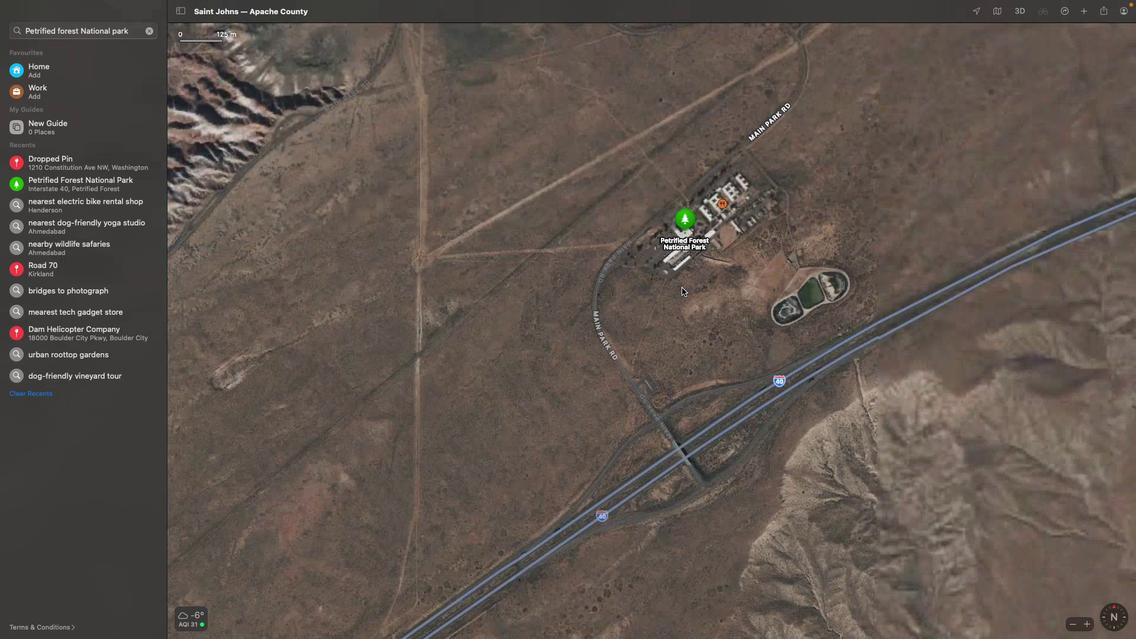
Action: Mouse scrolled (681, 288) with delta (0, 0)
Screenshot: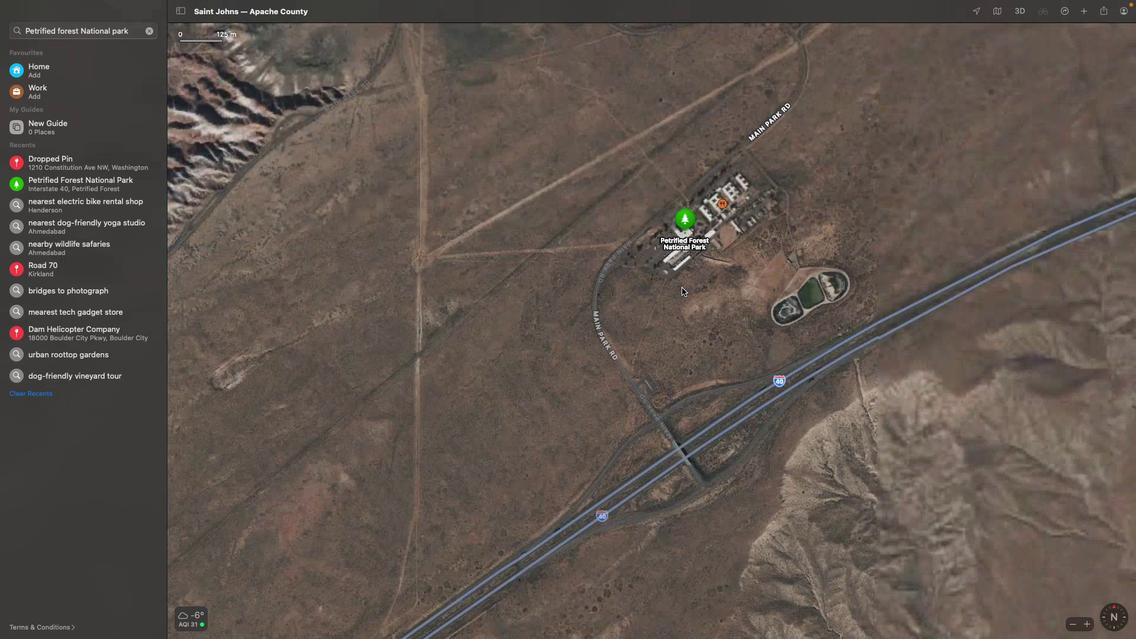 
Action: Mouse scrolled (681, 288) with delta (0, 2)
Screenshot: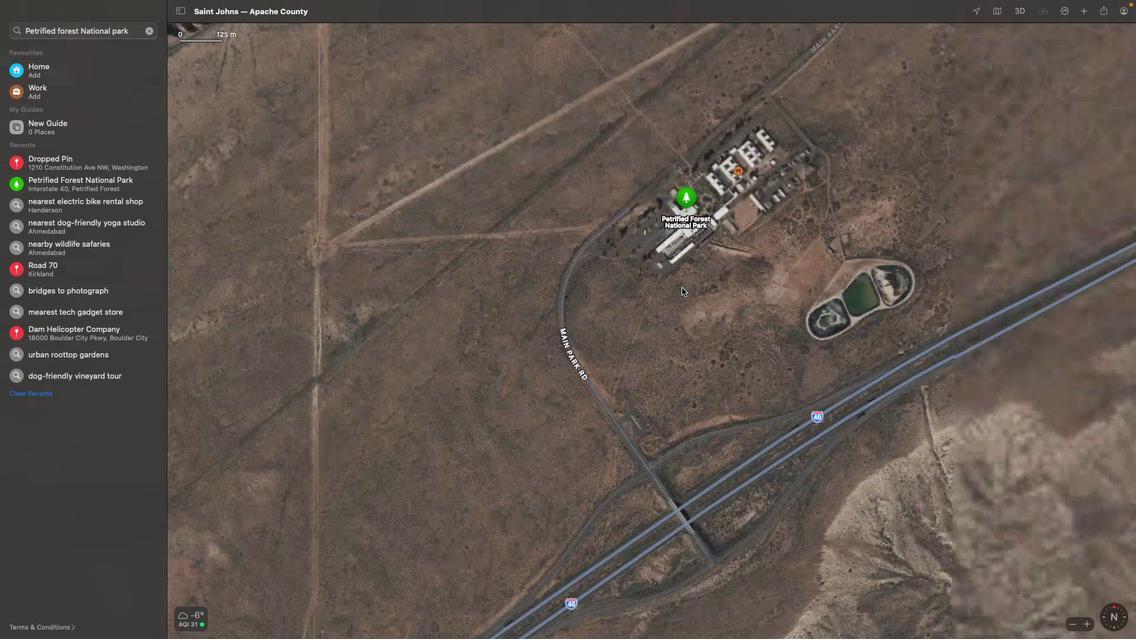 
Action: Mouse scrolled (681, 288) with delta (0, 3)
Screenshot: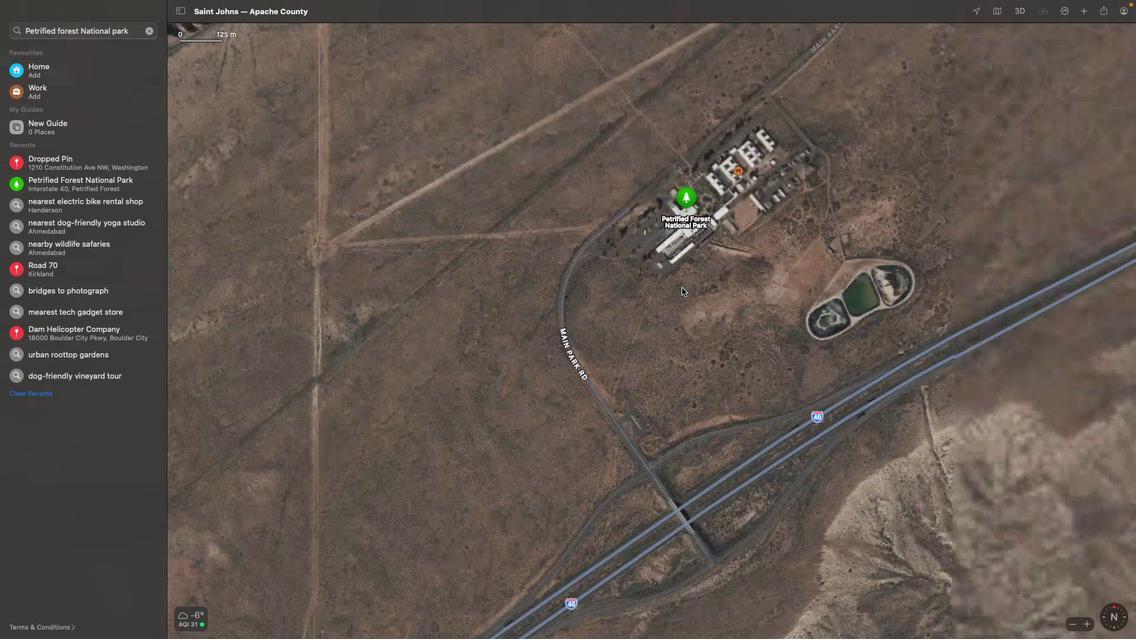 
Action: Mouse scrolled (681, 288) with delta (0, 4)
Screenshot: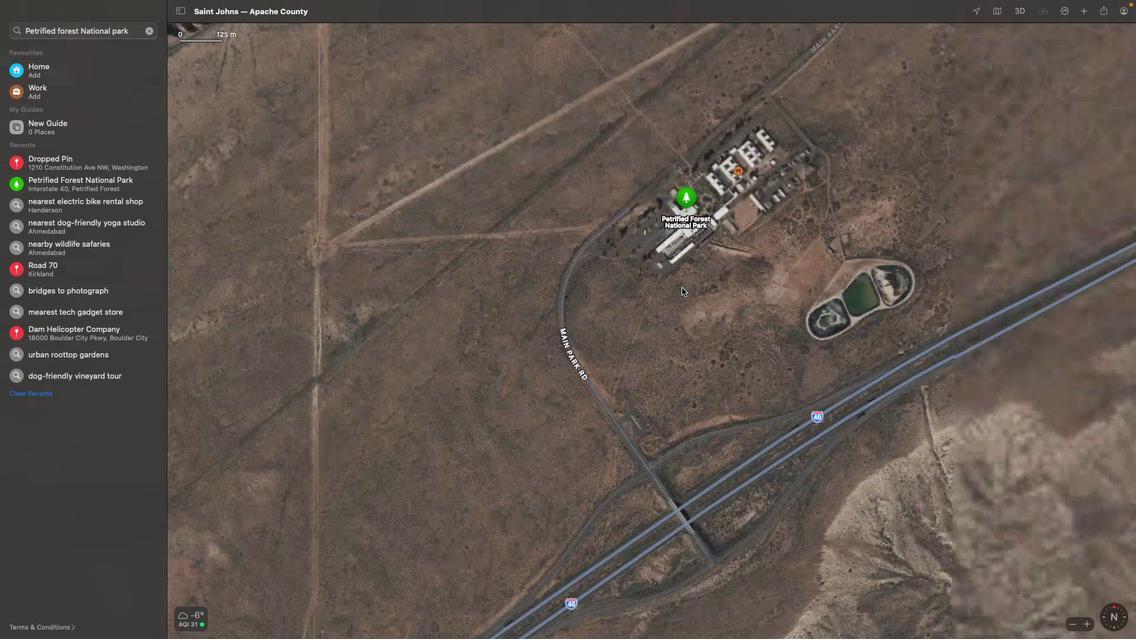 
Action: Mouse scrolled (681, 288) with delta (0, 4)
Screenshot: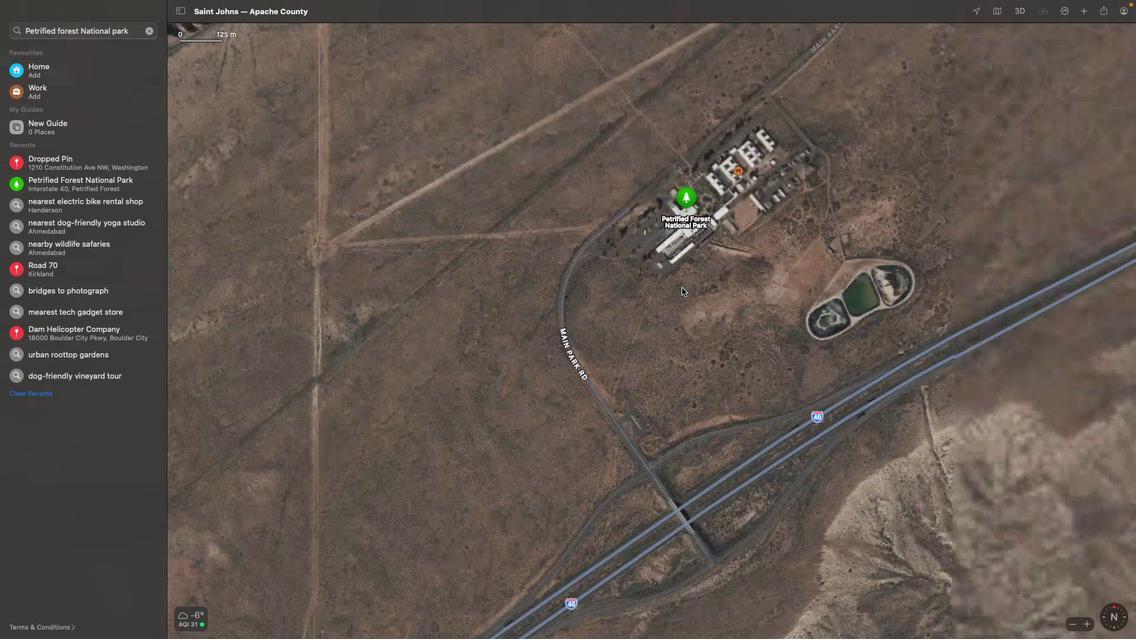 
Action: Mouse pressed left at (681, 288)
Screenshot: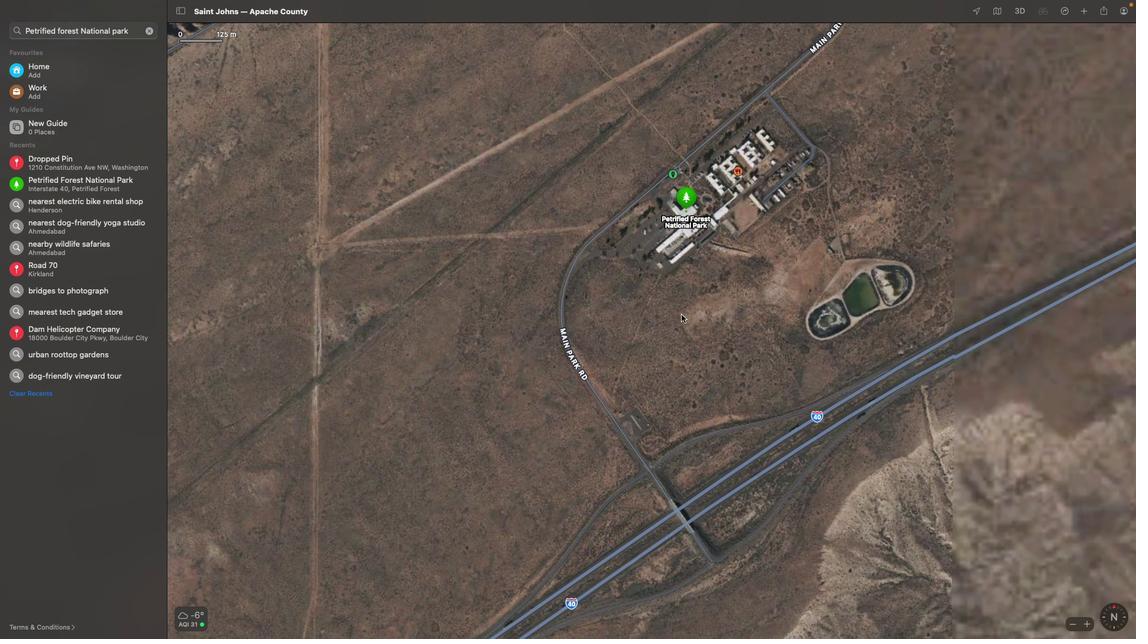 
Action: Mouse moved to (687, 324)
Screenshot: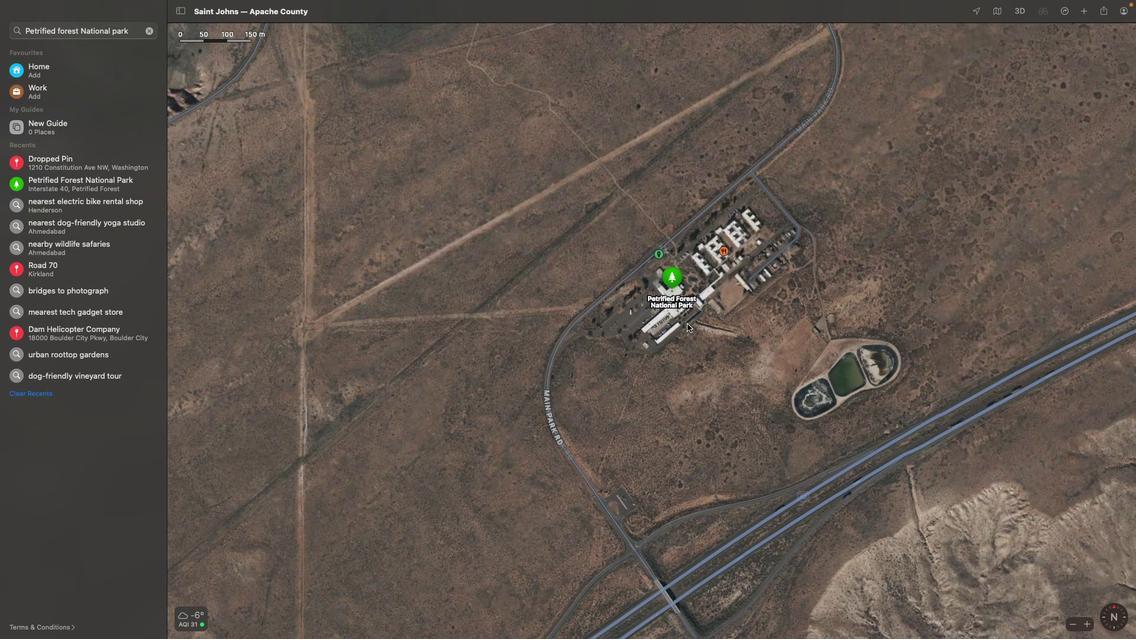 
Action: Mouse scrolled (687, 324) with delta (0, 0)
Screenshot: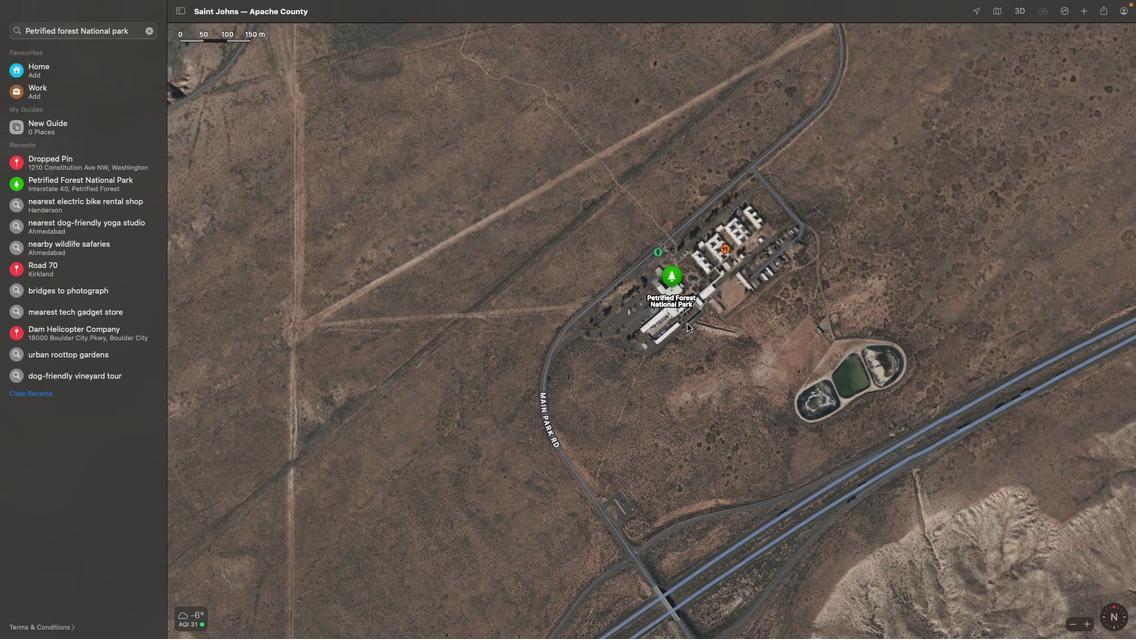 
Action: Mouse scrolled (687, 324) with delta (0, 0)
Screenshot: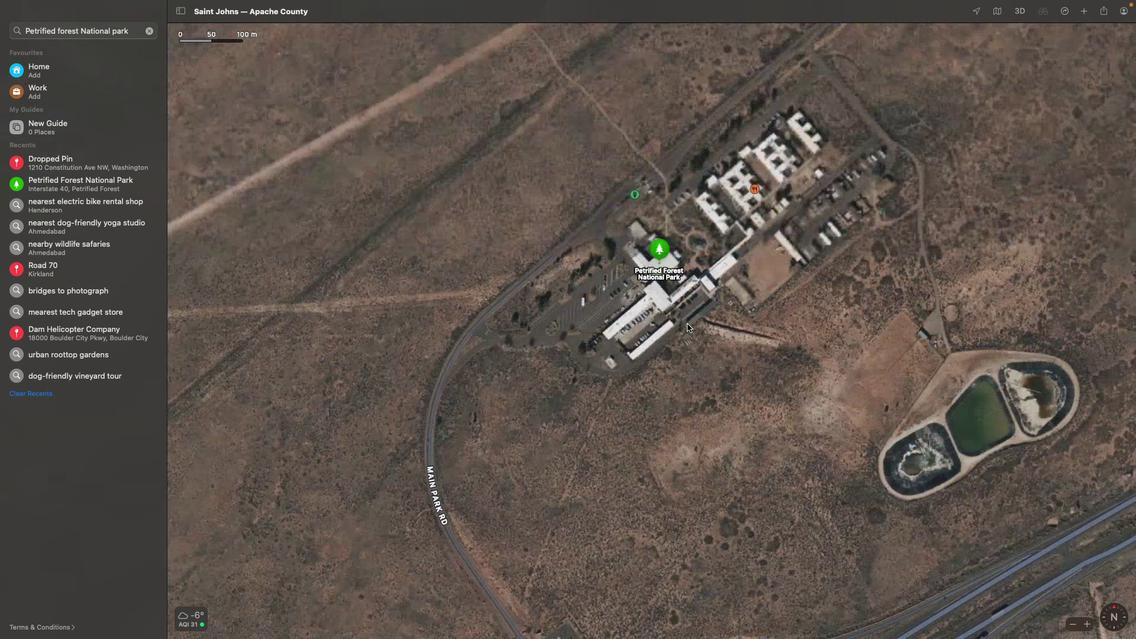 
Action: Mouse scrolled (687, 324) with delta (0, 1)
Screenshot: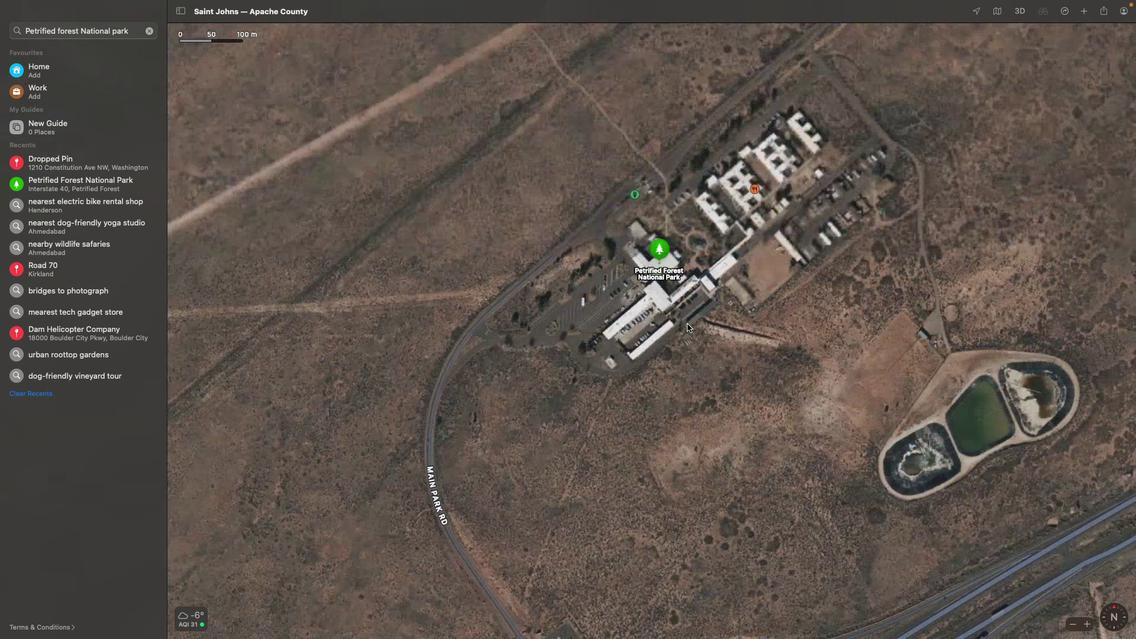 
Action: Mouse scrolled (687, 324) with delta (0, 2)
Screenshot: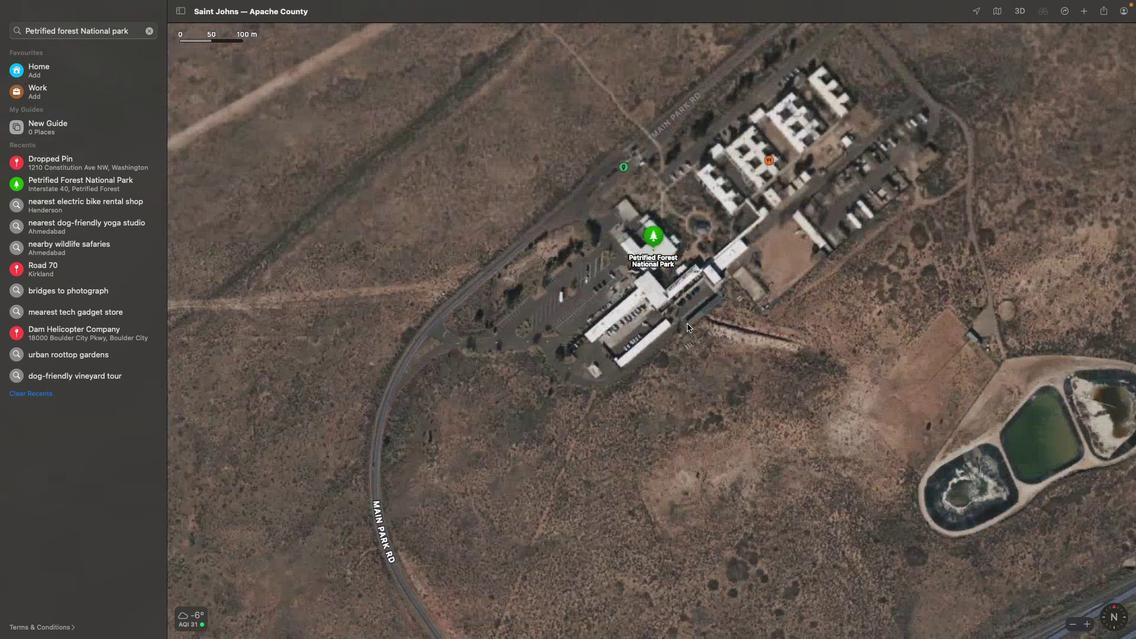 
Action: Mouse scrolled (687, 324) with delta (0, 3)
Screenshot: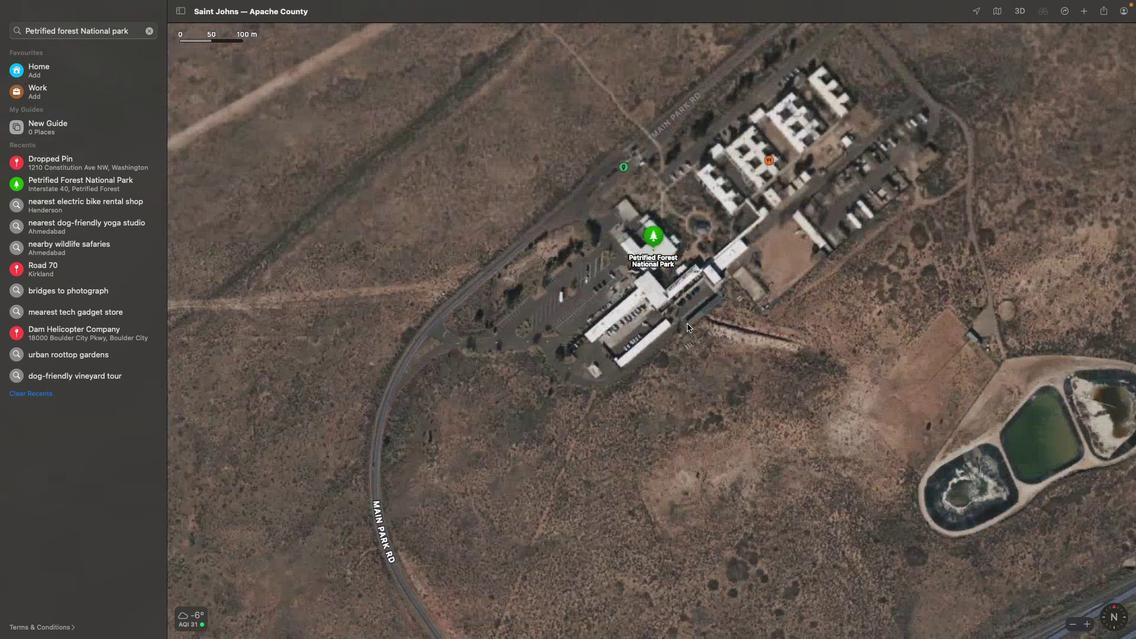 
Action: Mouse scrolled (687, 324) with delta (0, 4)
Screenshot: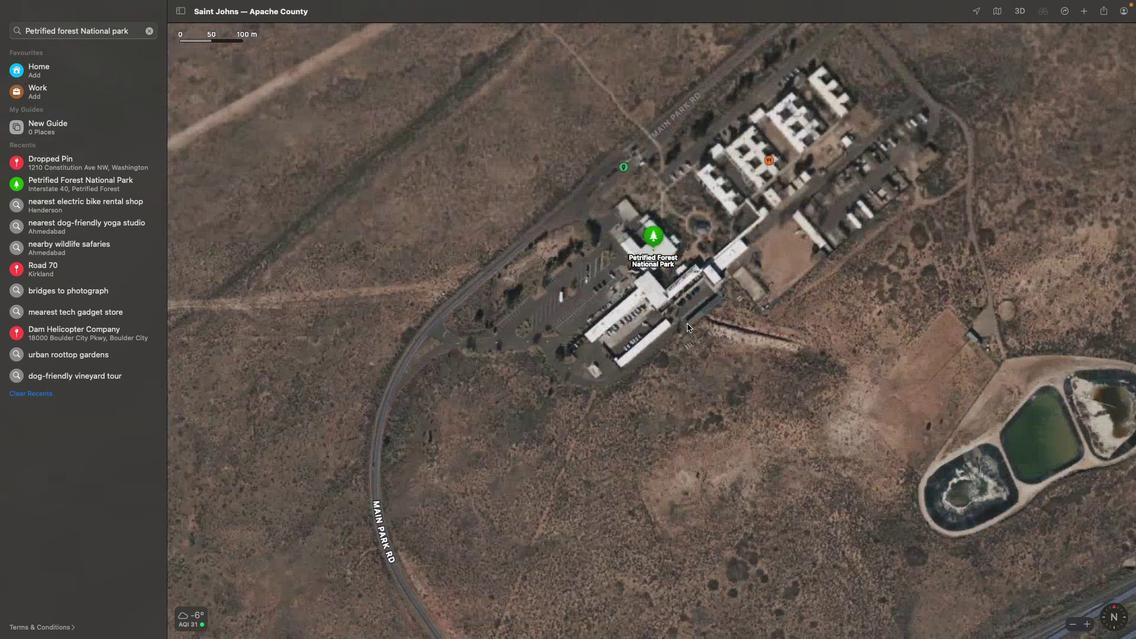 
Action: Mouse scrolled (687, 324) with delta (0, 4)
Screenshot: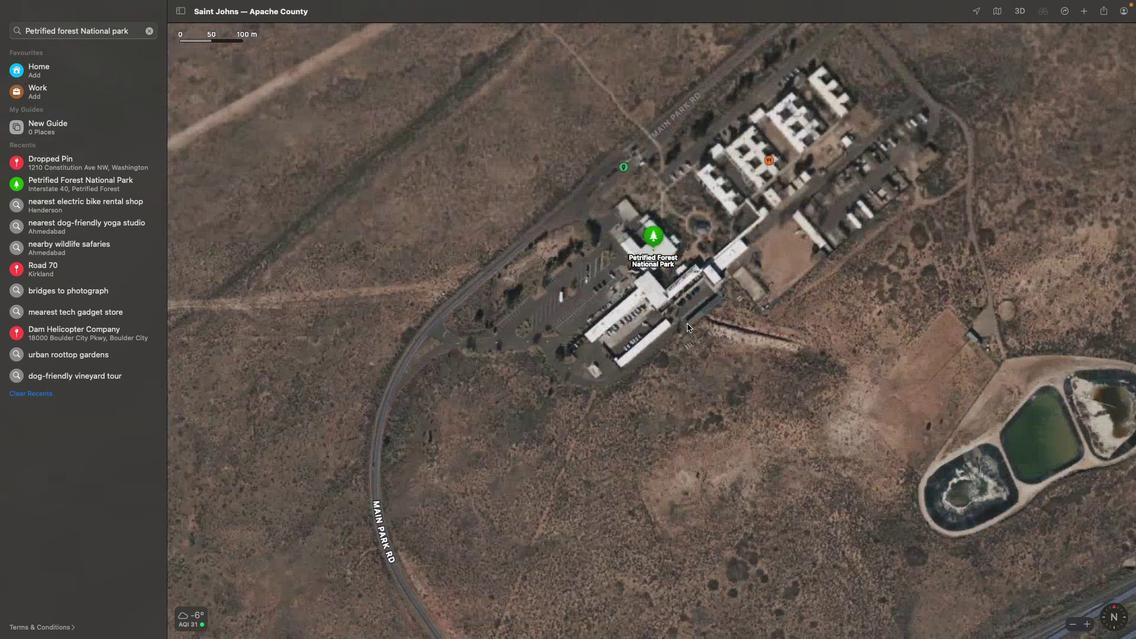 
Action: Mouse moved to (683, 329)
Screenshot: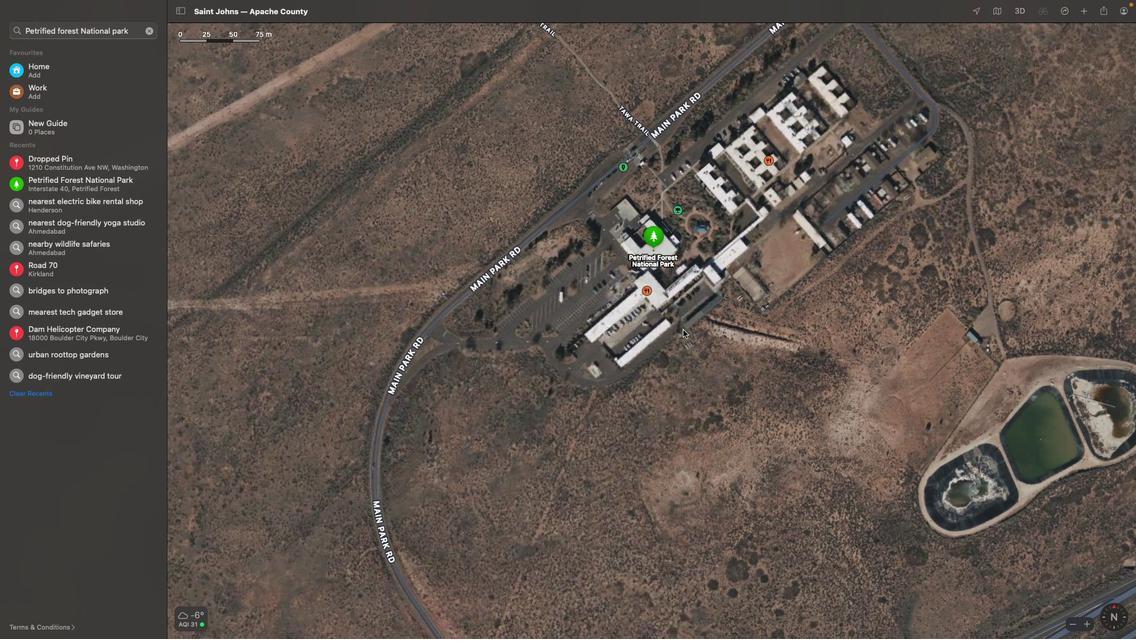 
Action: Mouse scrolled (683, 329) with delta (0, 0)
Screenshot: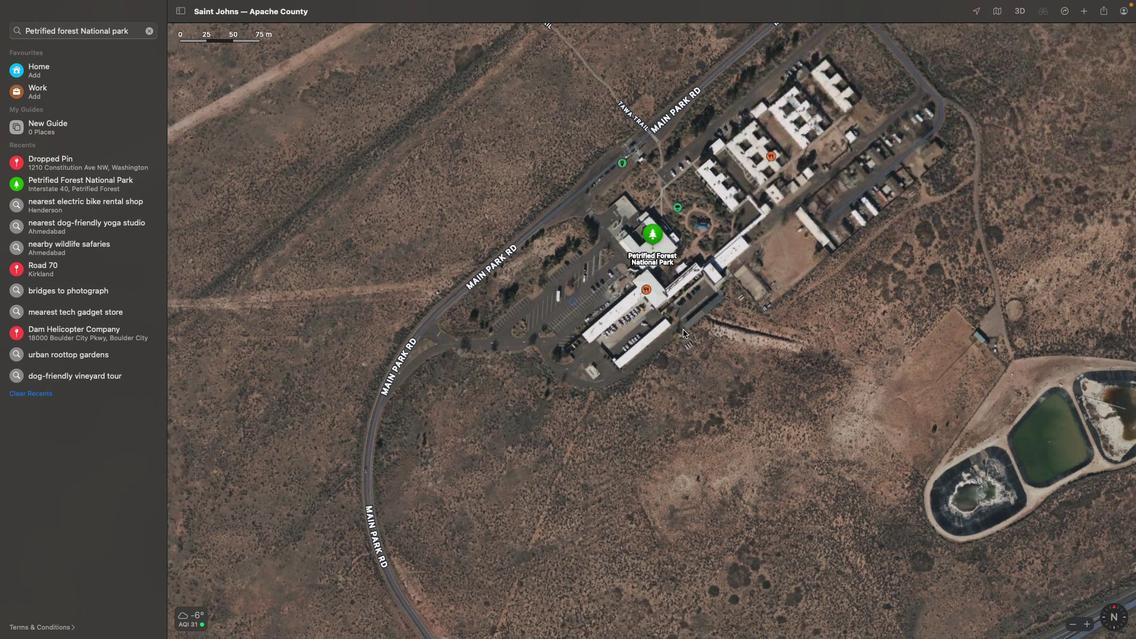 
Action: Mouse scrolled (683, 329) with delta (0, 0)
Screenshot: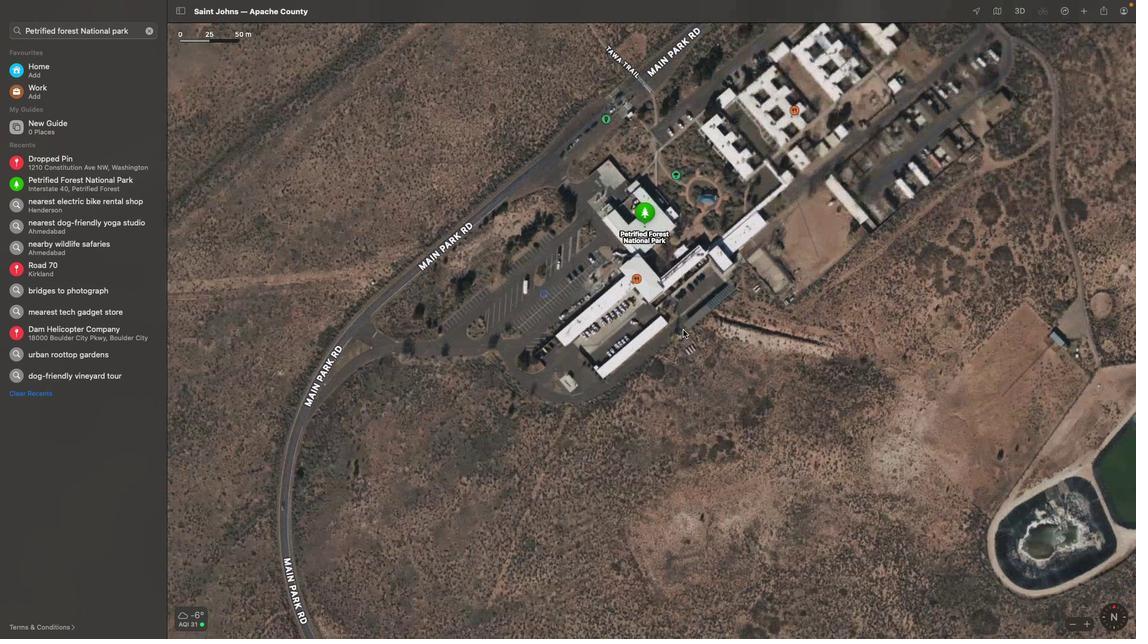 
Action: Mouse scrolled (683, 329) with delta (0, 1)
Screenshot: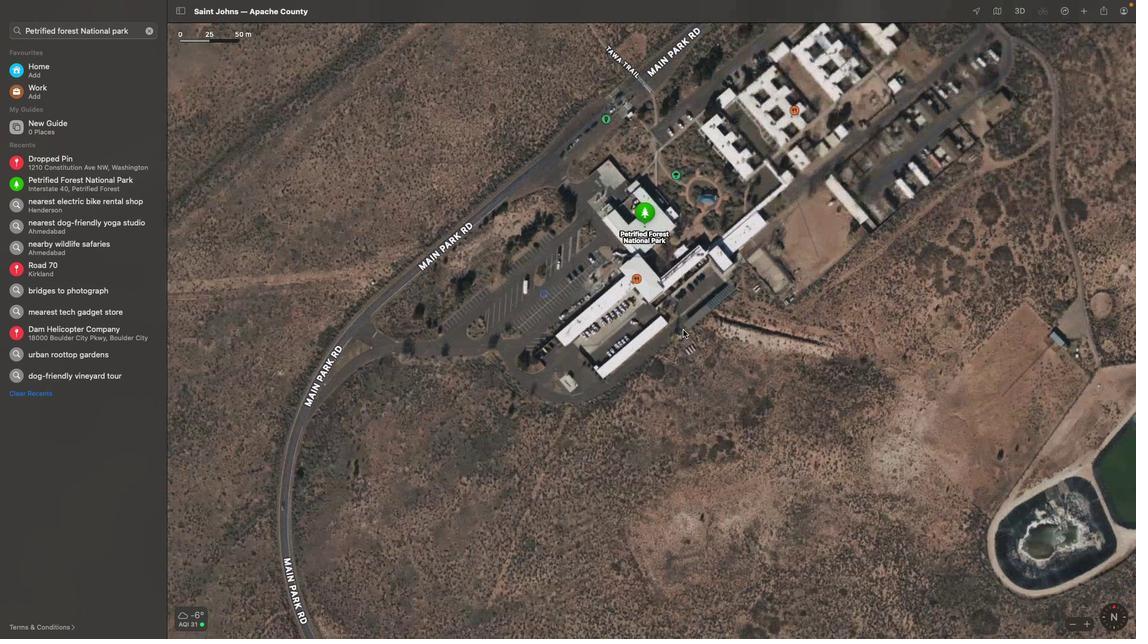 
Action: Mouse scrolled (683, 329) with delta (0, 2)
Screenshot: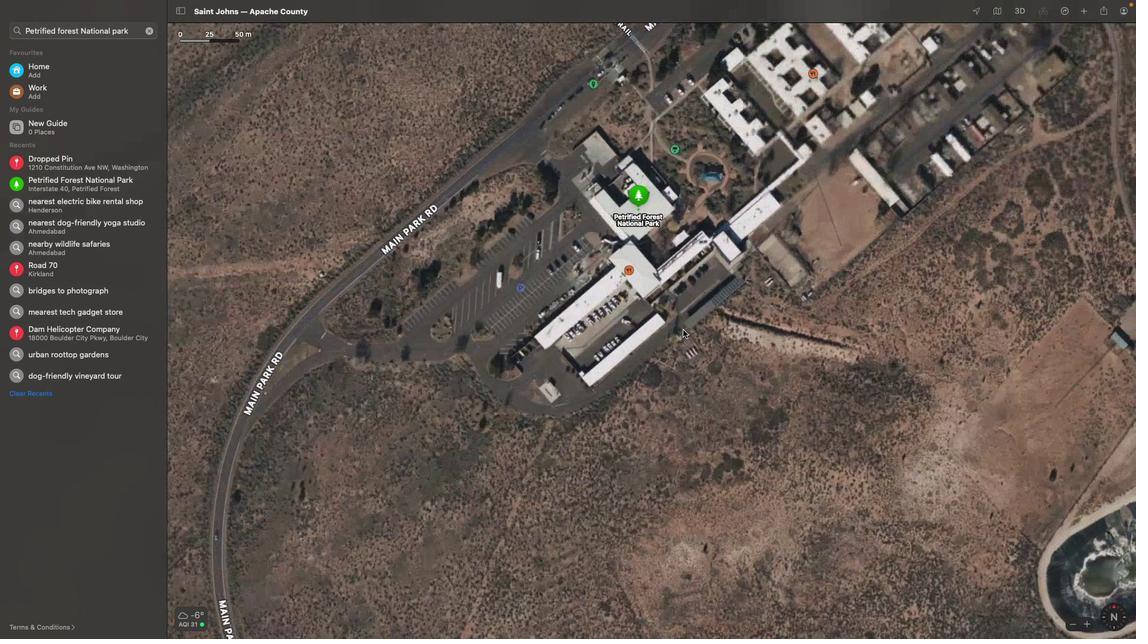 
Action: Mouse scrolled (683, 329) with delta (0, 3)
Screenshot: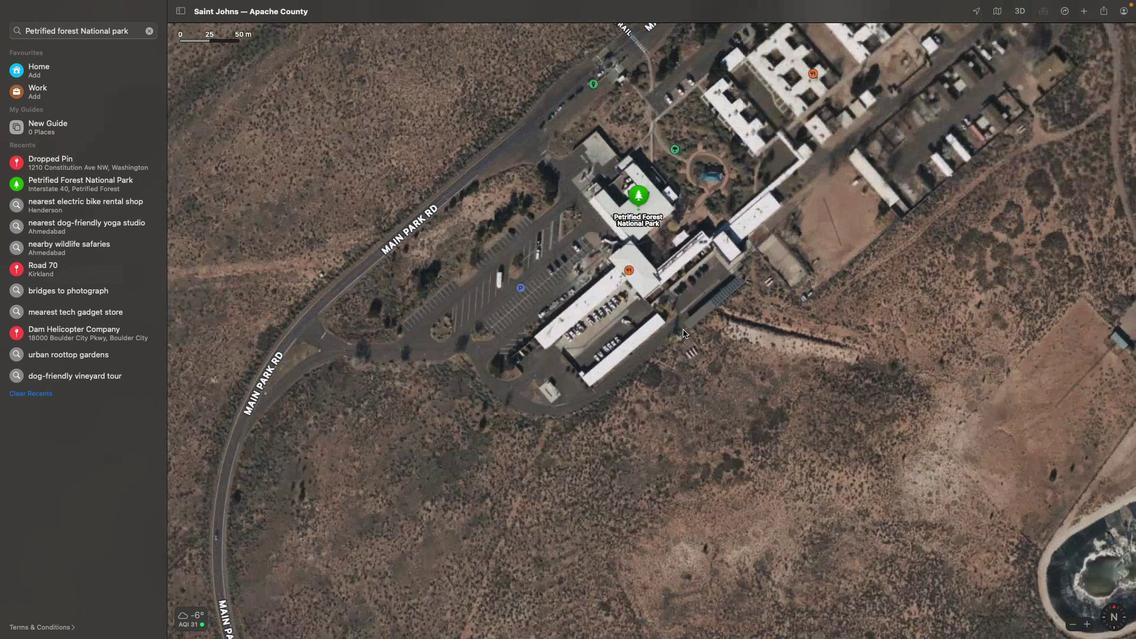 
Action: Mouse pressed left at (683, 329)
Screenshot: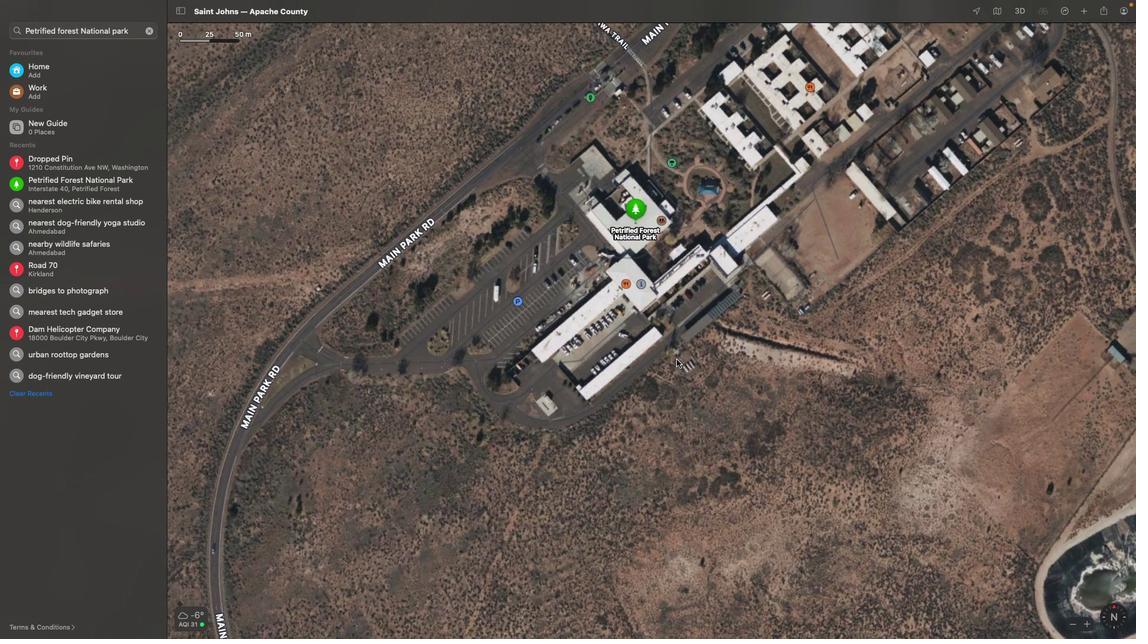 
Action: Mouse moved to (567, 387)
Screenshot: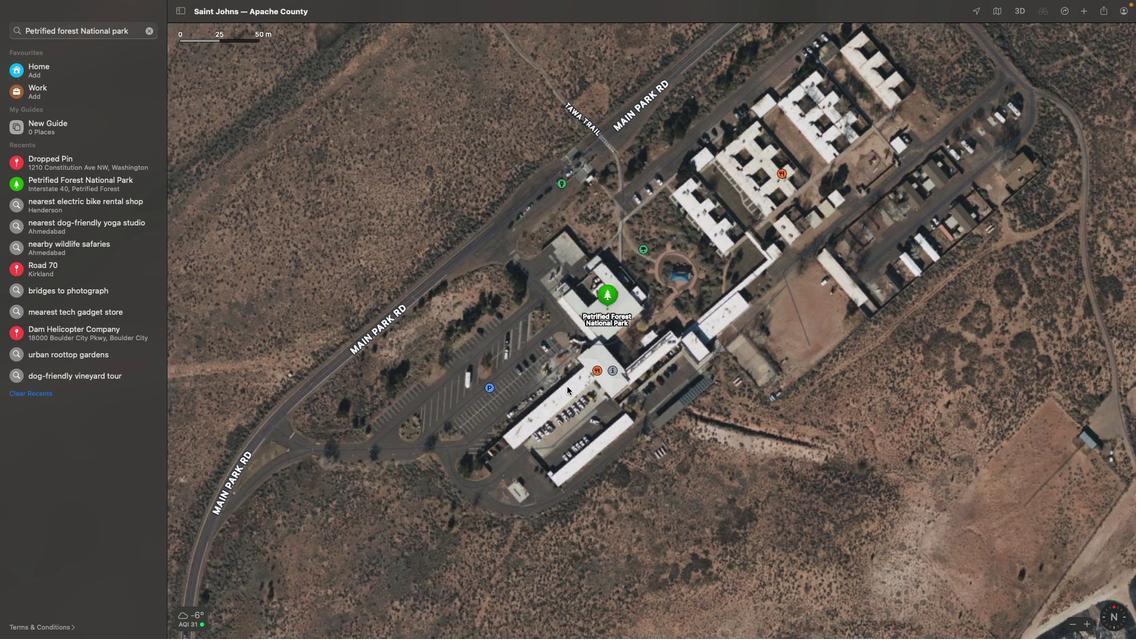 
